 Task: Look for space in Kafir Qala, Afghanistan from 5th July, 2023 to 11th July, 2023 for 2 adults in price range Rs.8000 to Rs.16000. Place can be entire place with 2 bedrooms having 2 beds and 1 bathroom. Property type can be flat. Amenities needed are: air conditioning, kitchen, . Booking option can be shelf check-in. Required host language is English.
Action: Mouse moved to (408, 82)
Screenshot: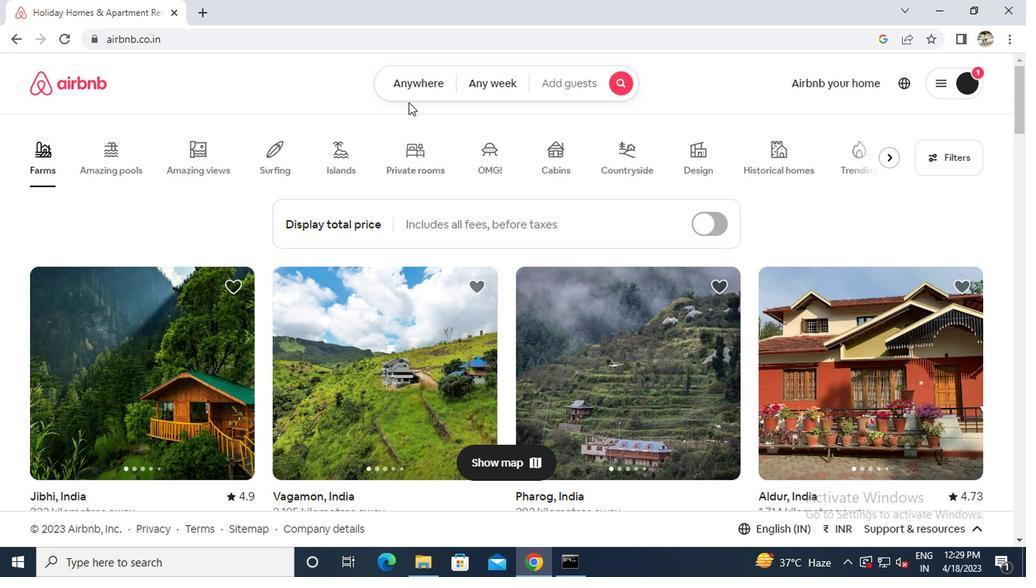 
Action: Mouse pressed left at (408, 82)
Screenshot: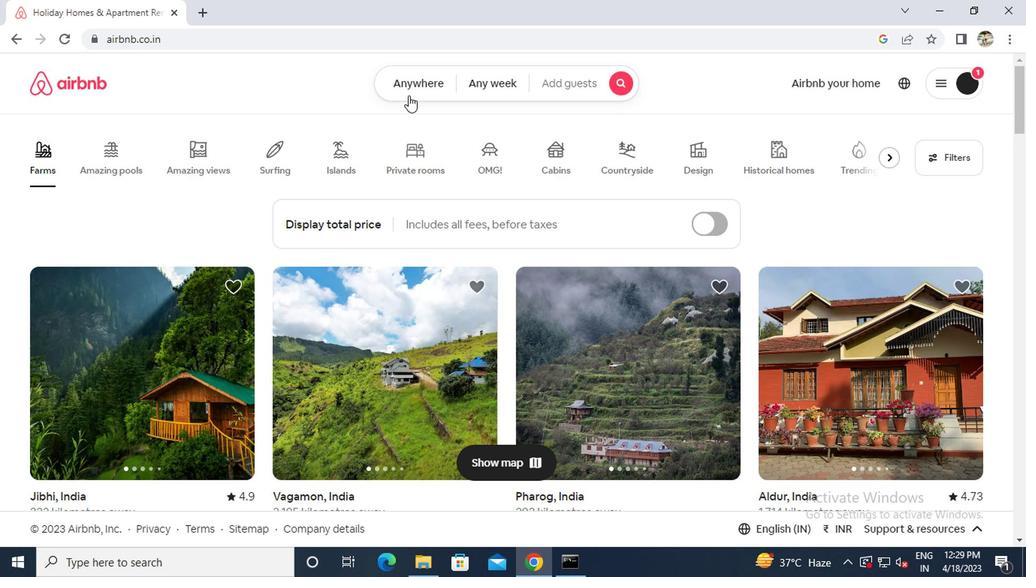 
Action: Mouse moved to (346, 140)
Screenshot: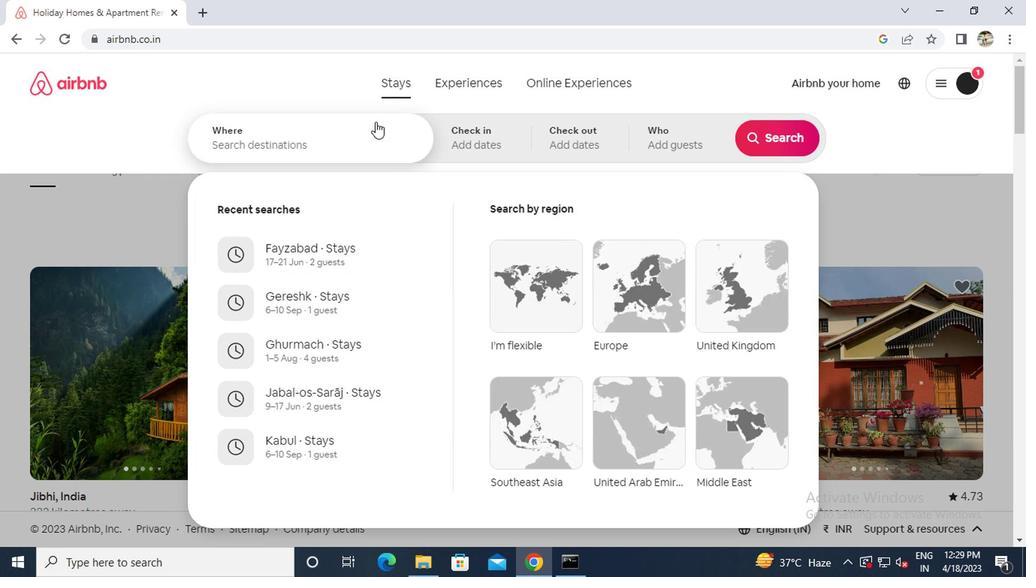 
Action: Mouse pressed left at (346, 140)
Screenshot: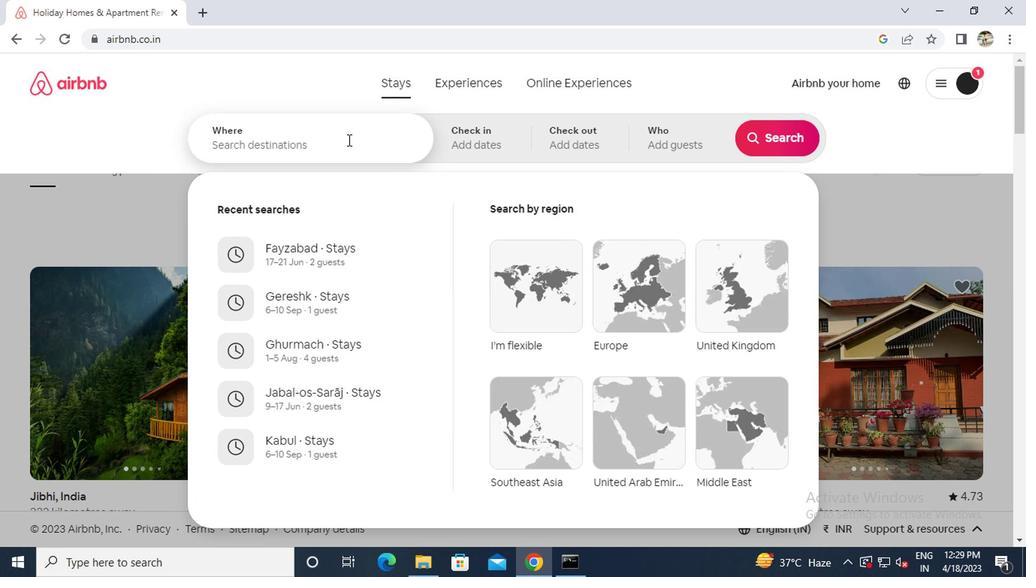 
Action: Key pressed k<Key.caps_lock>afir<Key.space><Key.caps_lock>q<Key.caps_lock>ala
Screenshot: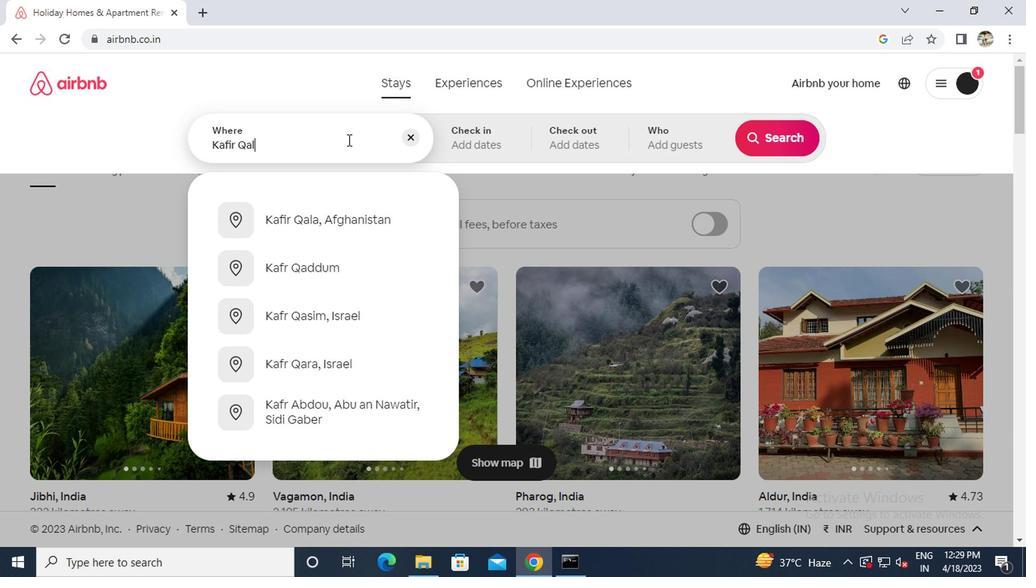 
Action: Mouse moved to (354, 233)
Screenshot: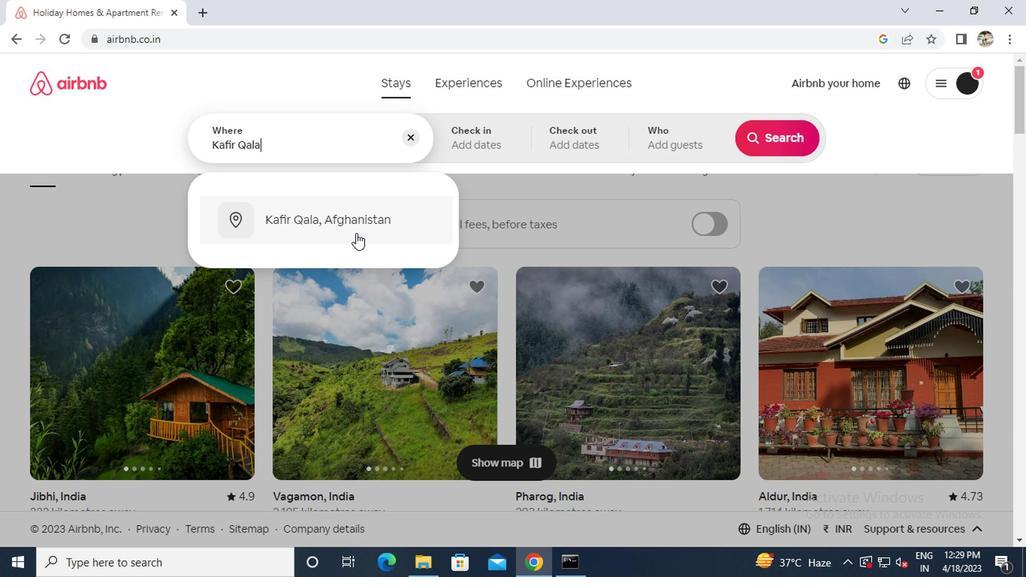 
Action: Mouse pressed left at (354, 233)
Screenshot: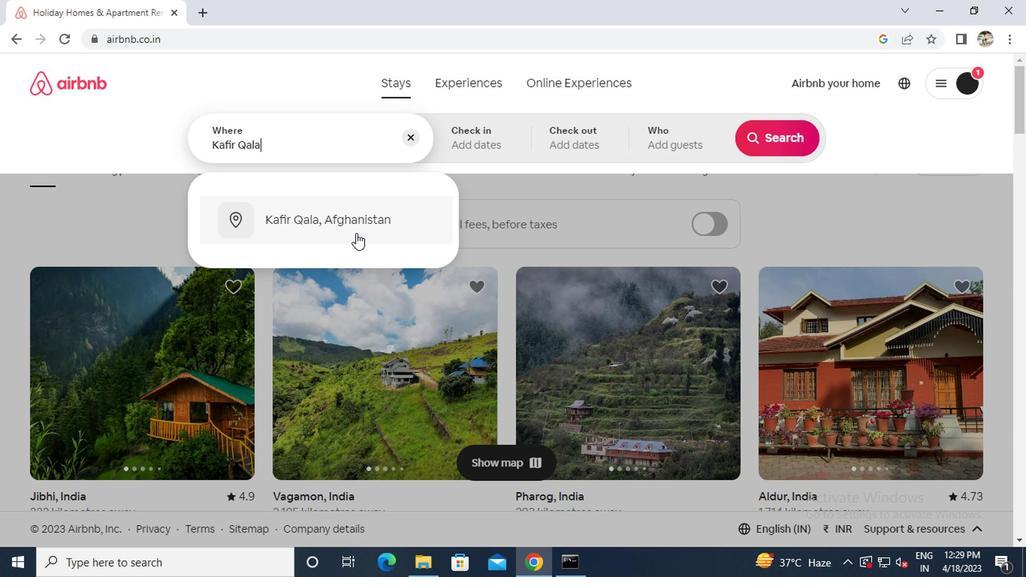 
Action: Mouse moved to (764, 264)
Screenshot: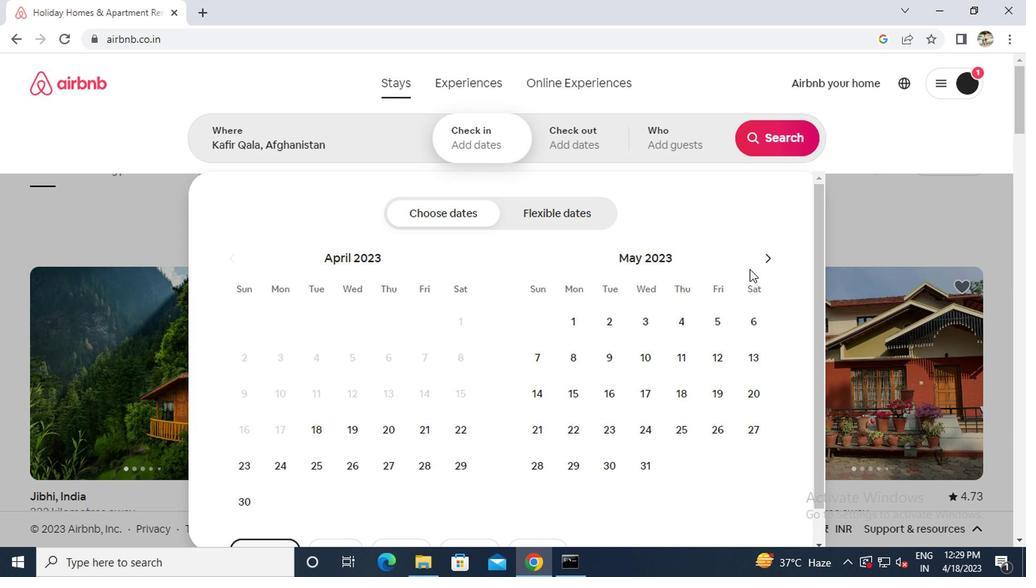 
Action: Mouse pressed left at (764, 264)
Screenshot: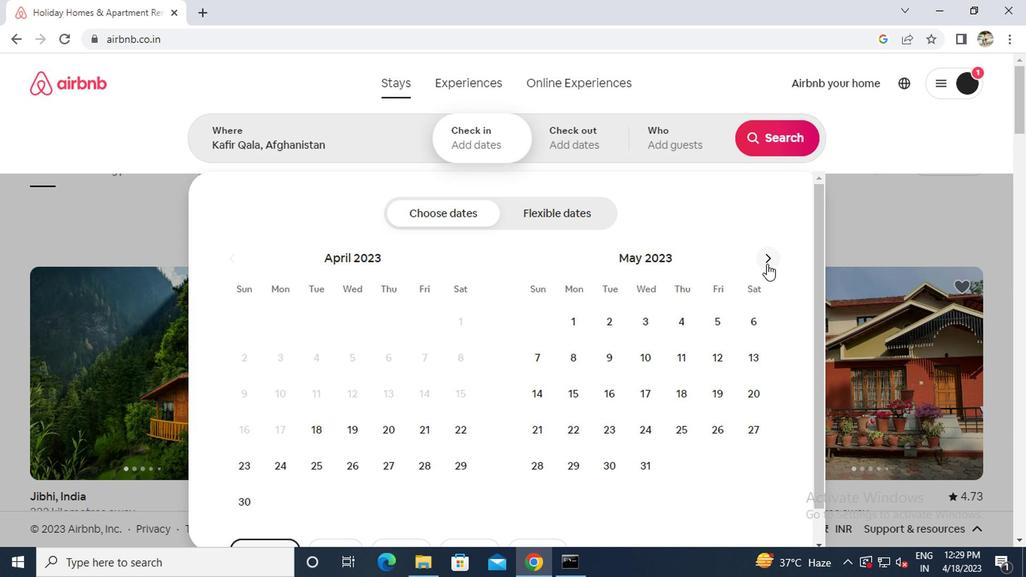 
Action: Mouse moved to (764, 264)
Screenshot: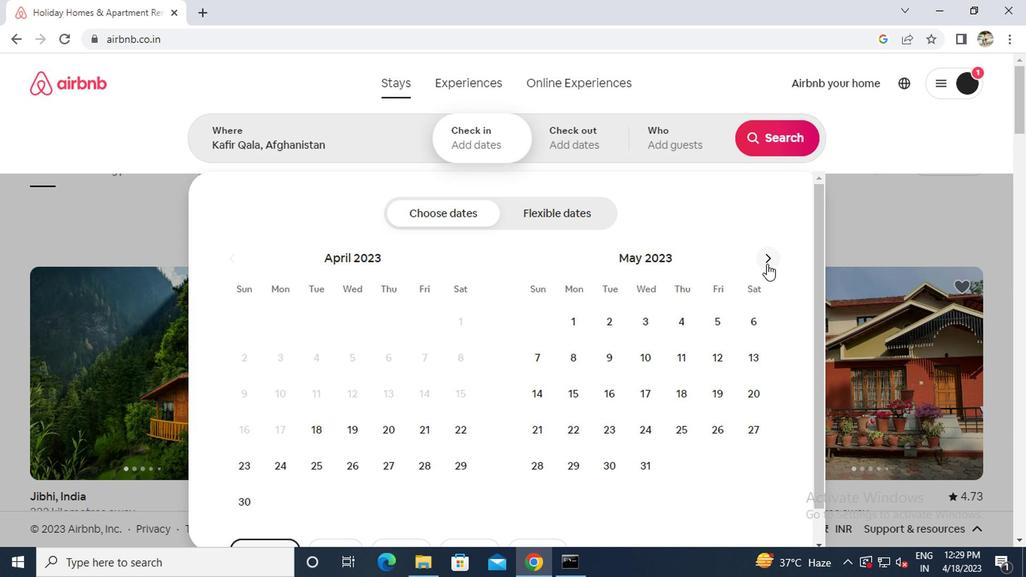 
Action: Mouse pressed left at (764, 264)
Screenshot: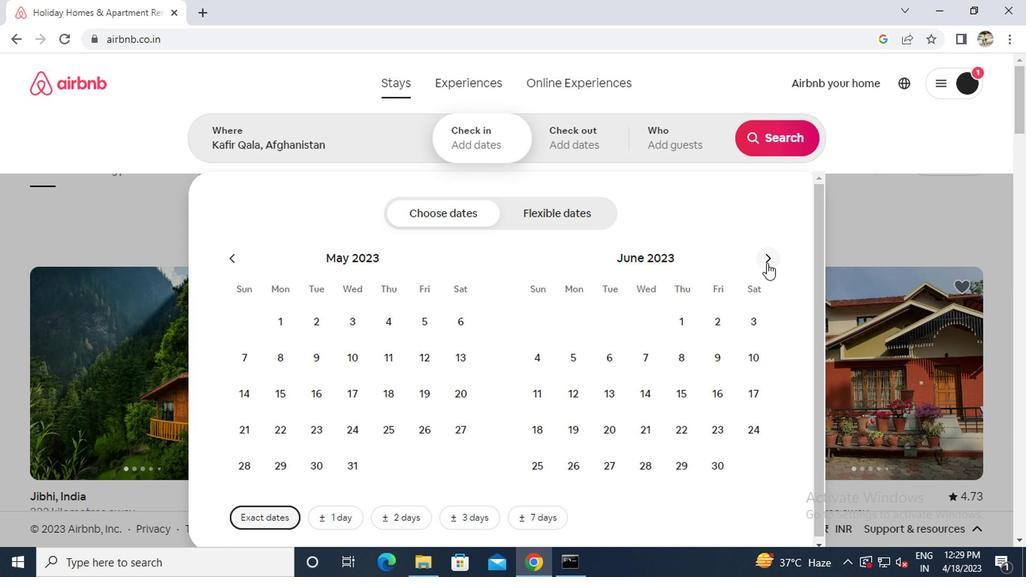 
Action: Mouse moved to (643, 356)
Screenshot: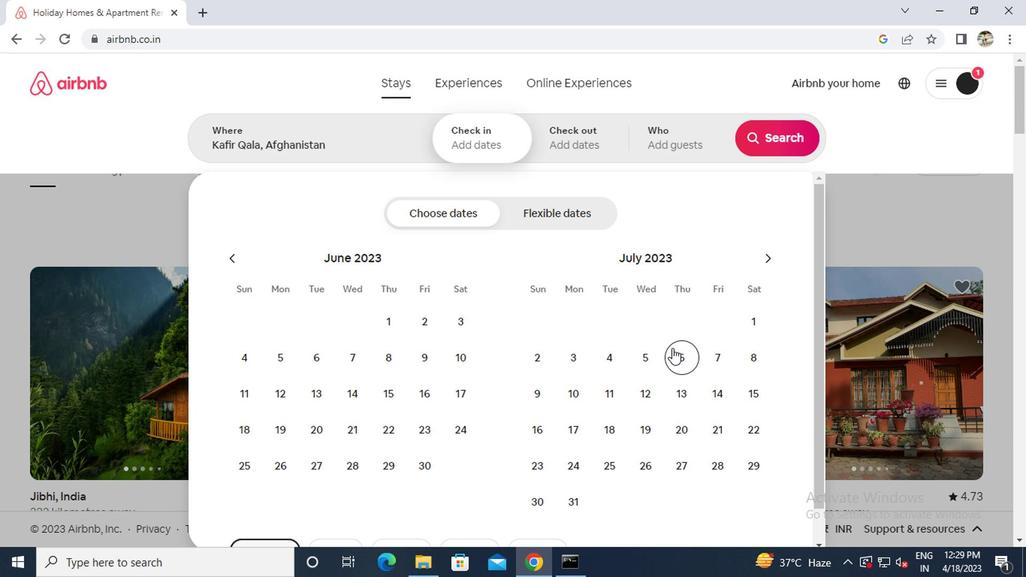 
Action: Mouse pressed left at (643, 356)
Screenshot: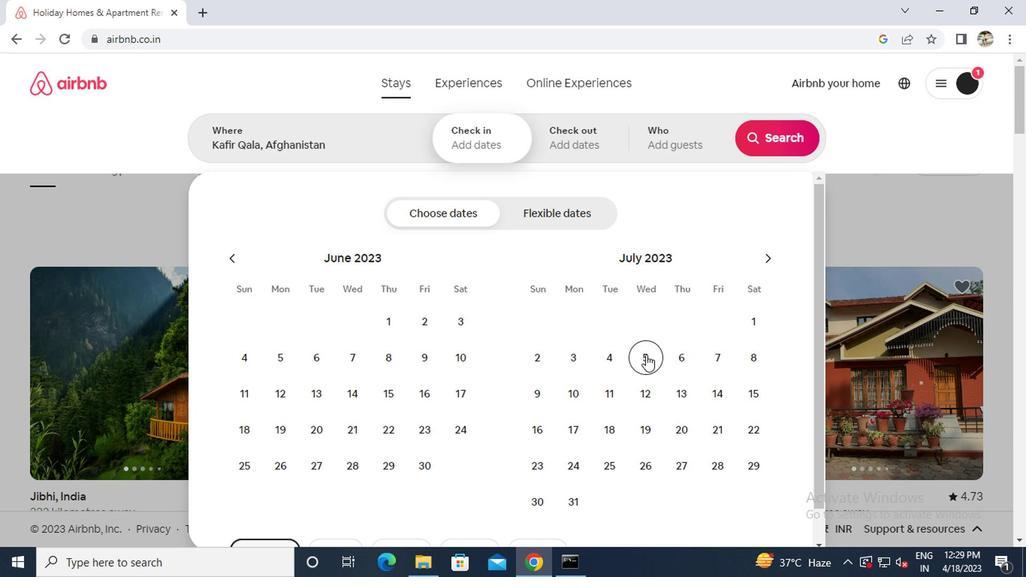 
Action: Mouse moved to (619, 390)
Screenshot: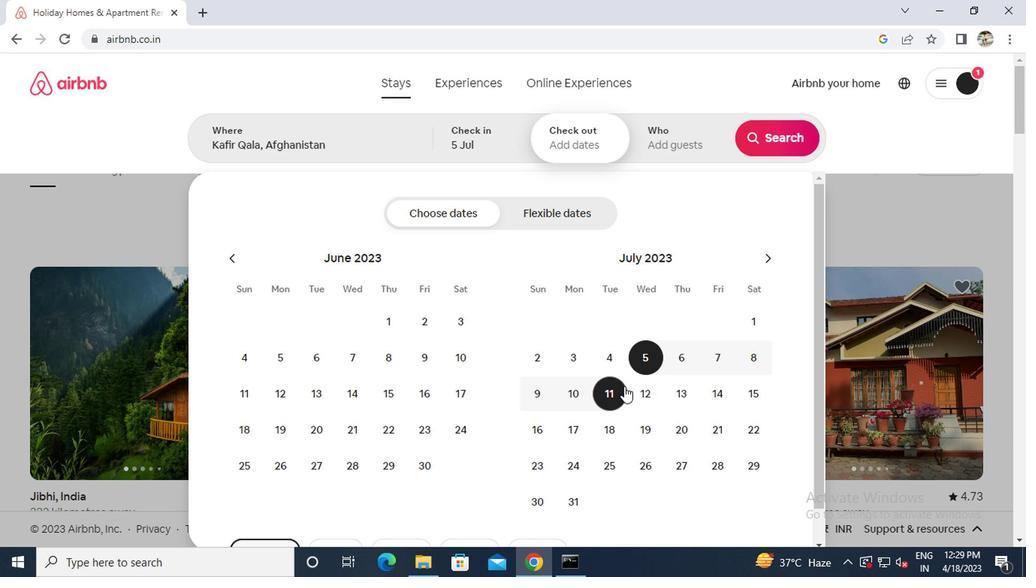 
Action: Mouse pressed left at (619, 390)
Screenshot: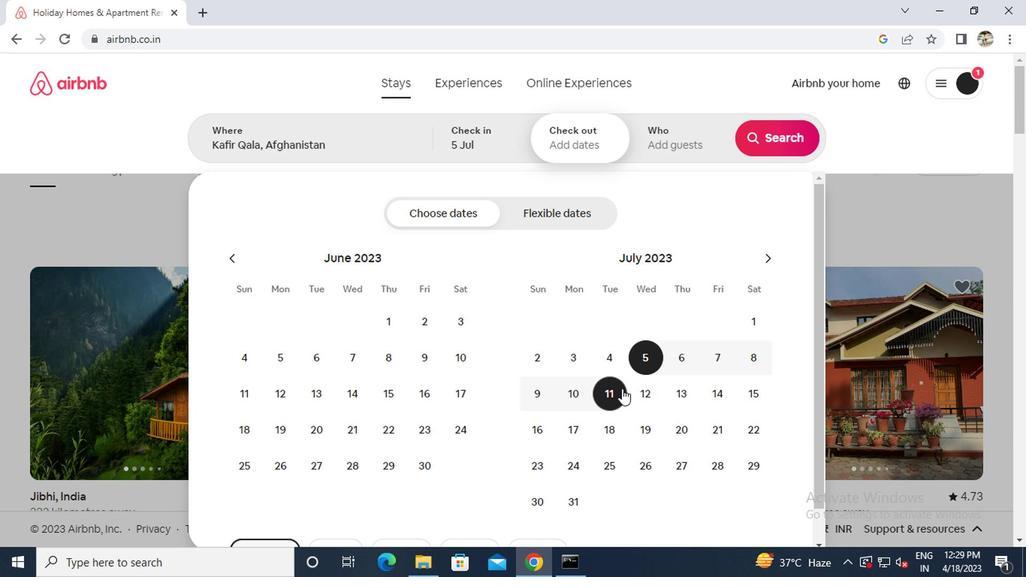 
Action: Mouse moved to (679, 140)
Screenshot: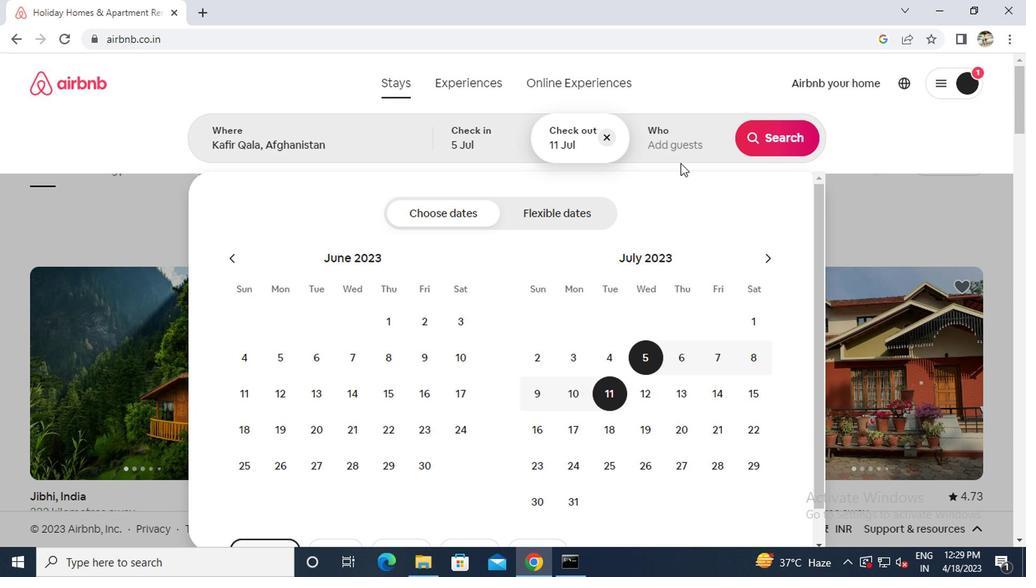 
Action: Mouse pressed left at (679, 140)
Screenshot: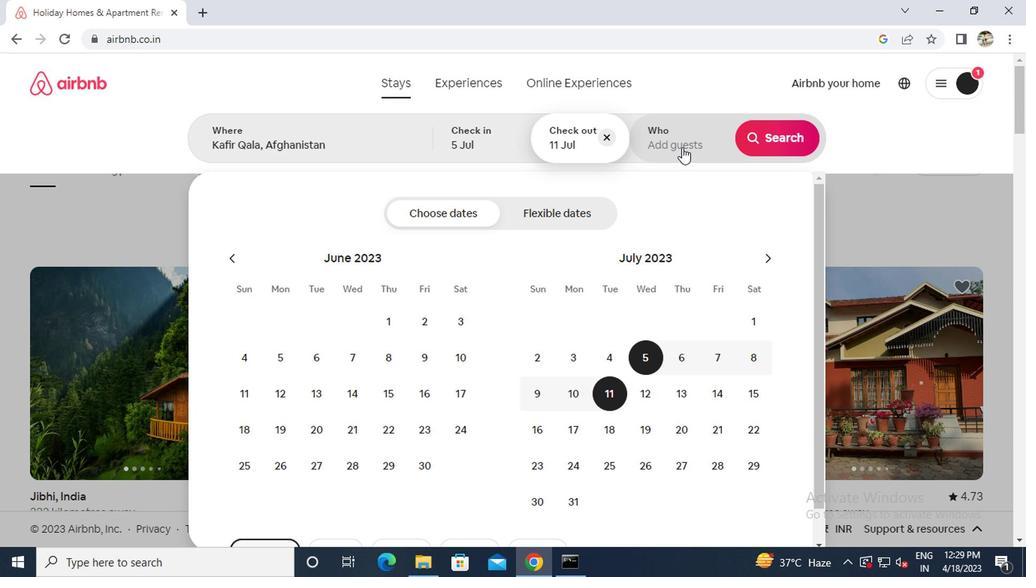 
Action: Mouse moved to (775, 216)
Screenshot: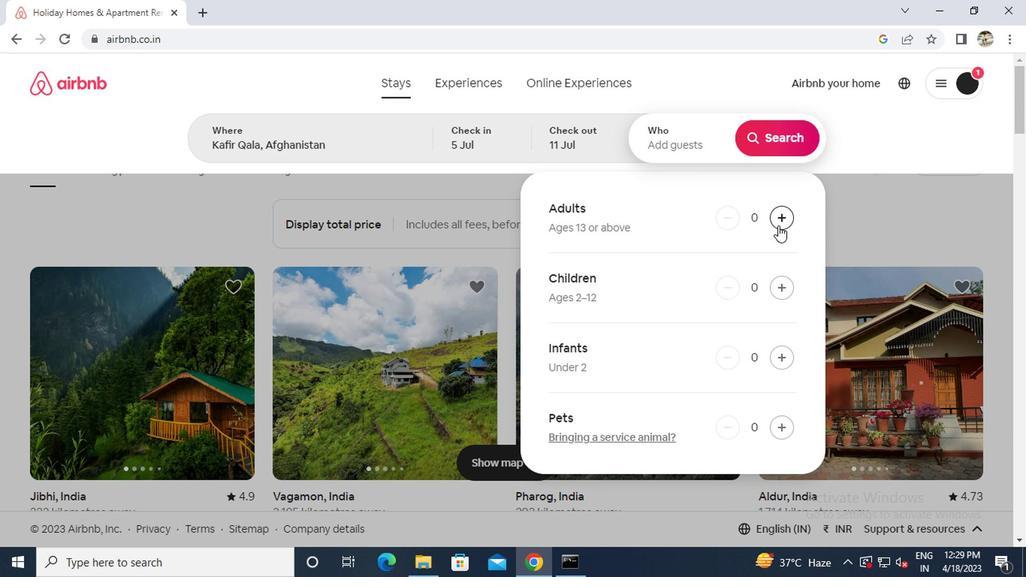 
Action: Mouse pressed left at (775, 216)
Screenshot: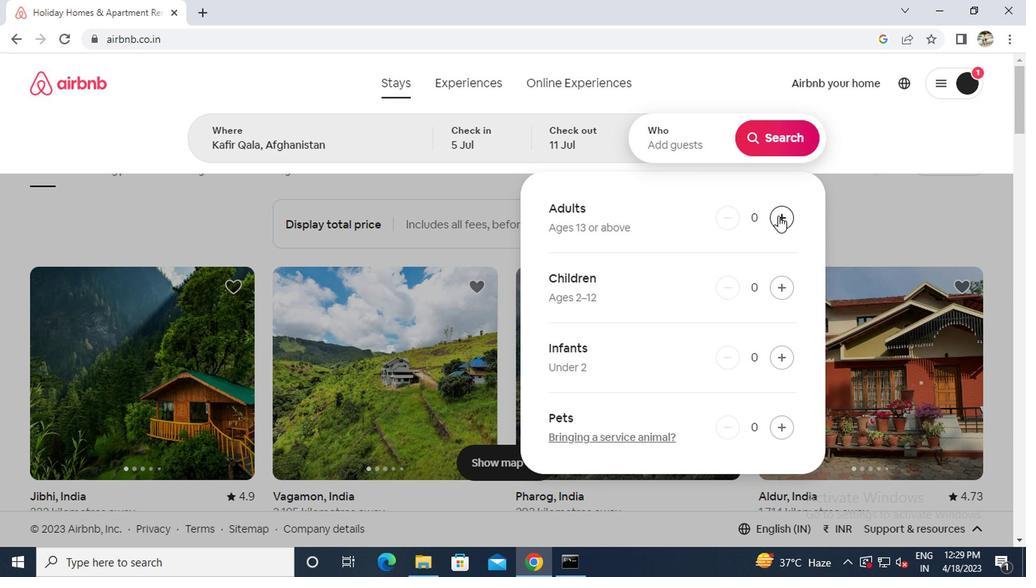 
Action: Mouse pressed left at (775, 216)
Screenshot: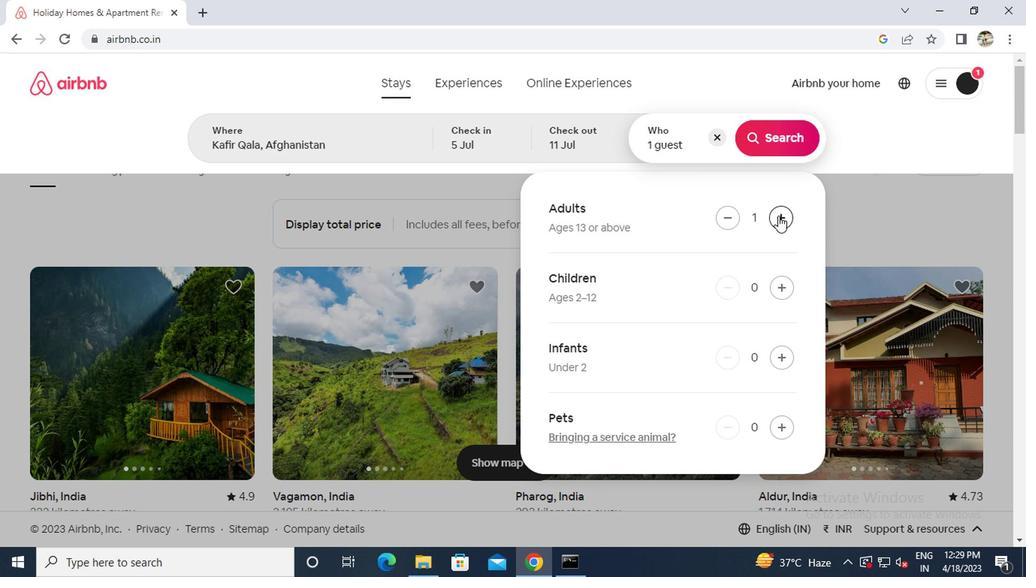 
Action: Mouse moved to (755, 129)
Screenshot: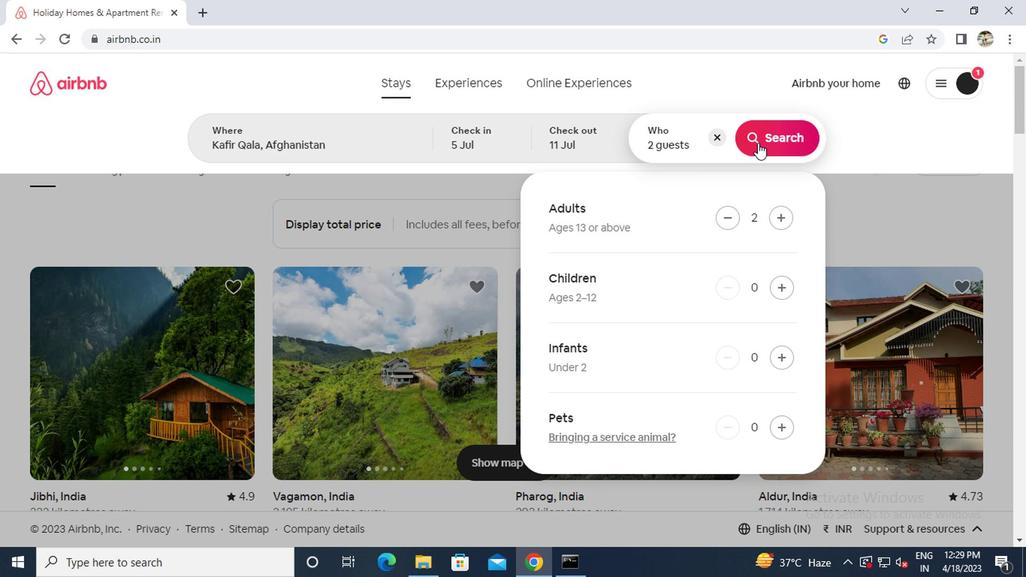 
Action: Mouse pressed left at (755, 129)
Screenshot: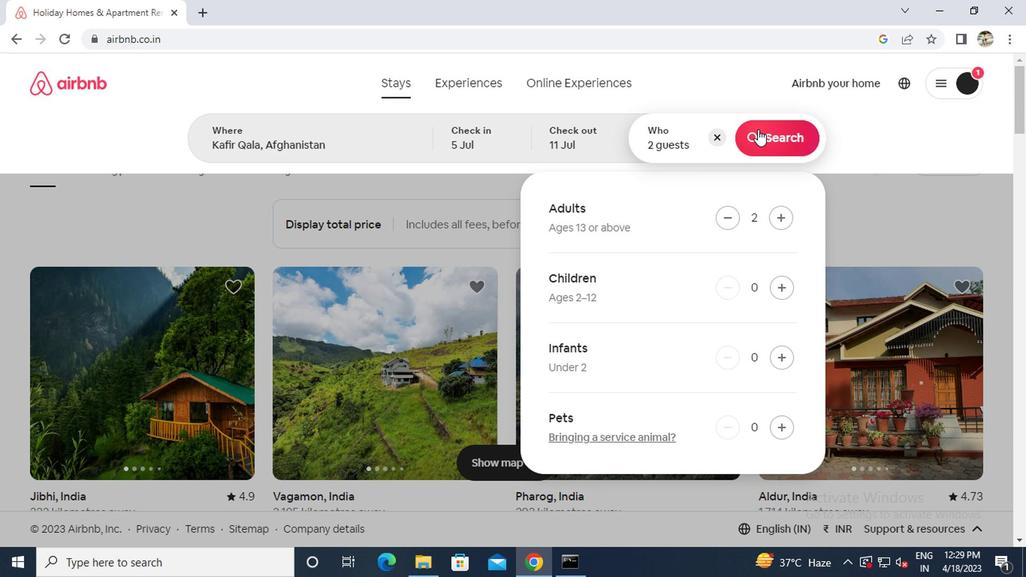 
Action: Mouse moved to (960, 148)
Screenshot: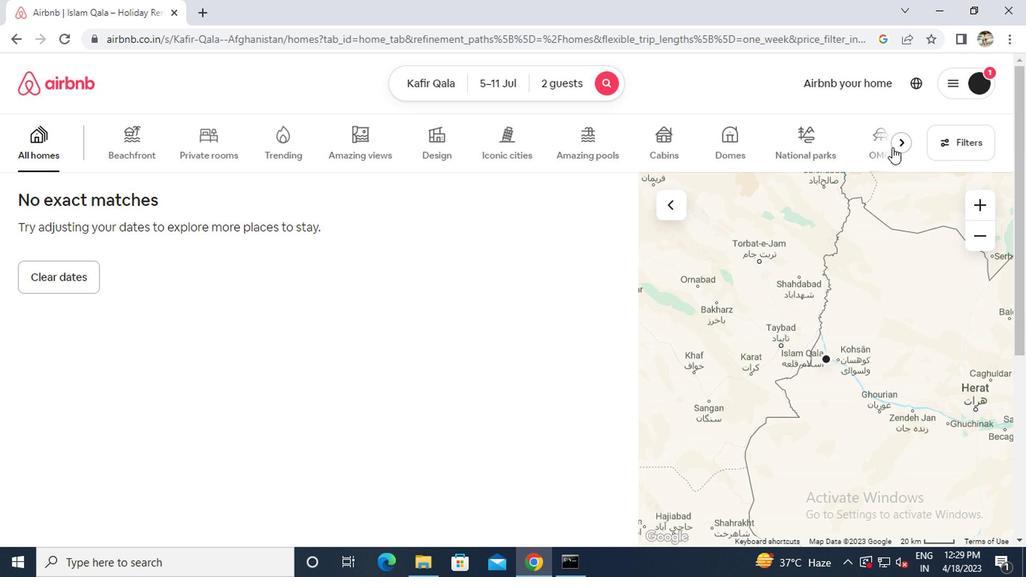 
Action: Mouse pressed left at (960, 148)
Screenshot: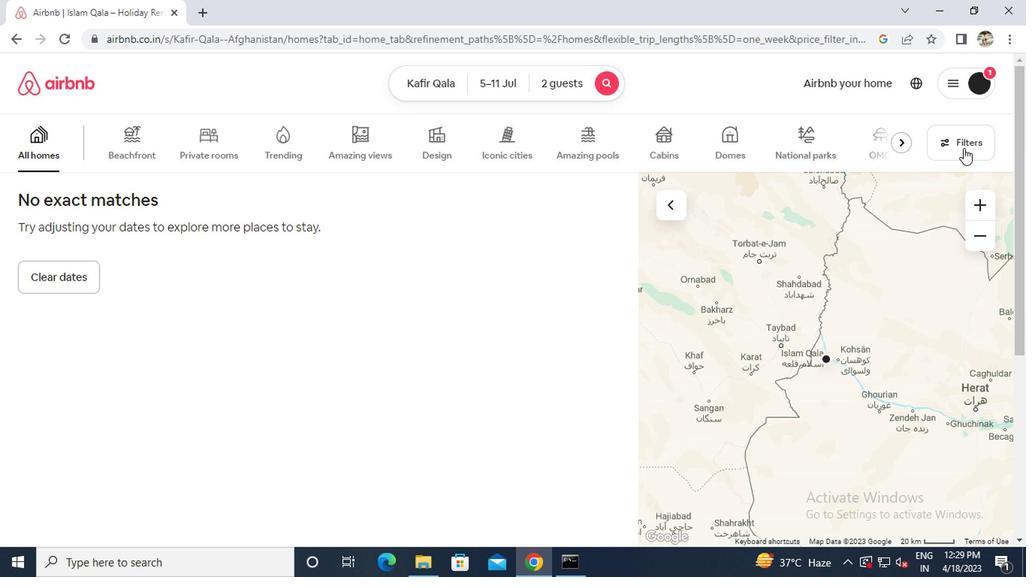 
Action: Mouse moved to (452, 218)
Screenshot: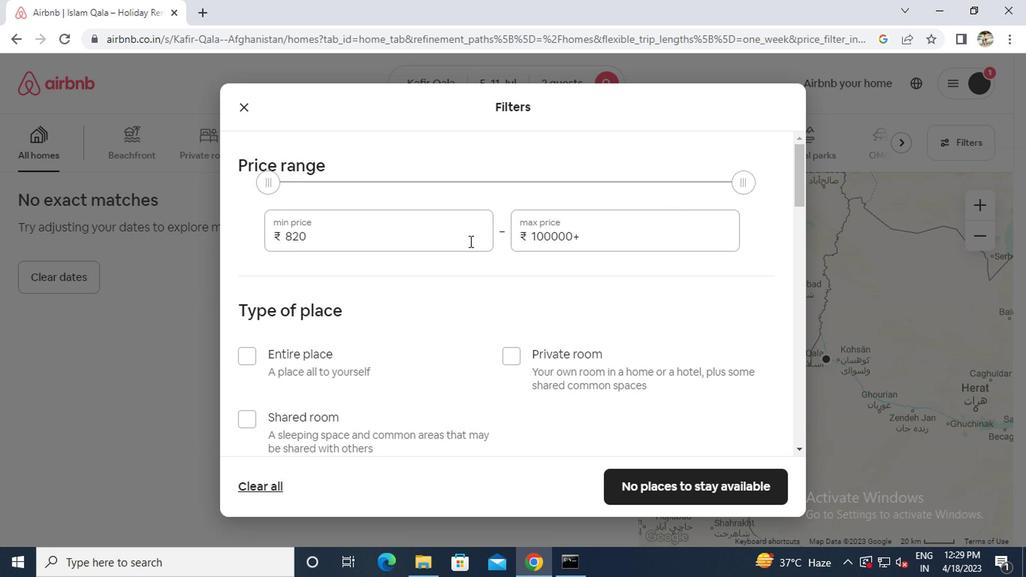 
Action: Mouse pressed left at (452, 218)
Screenshot: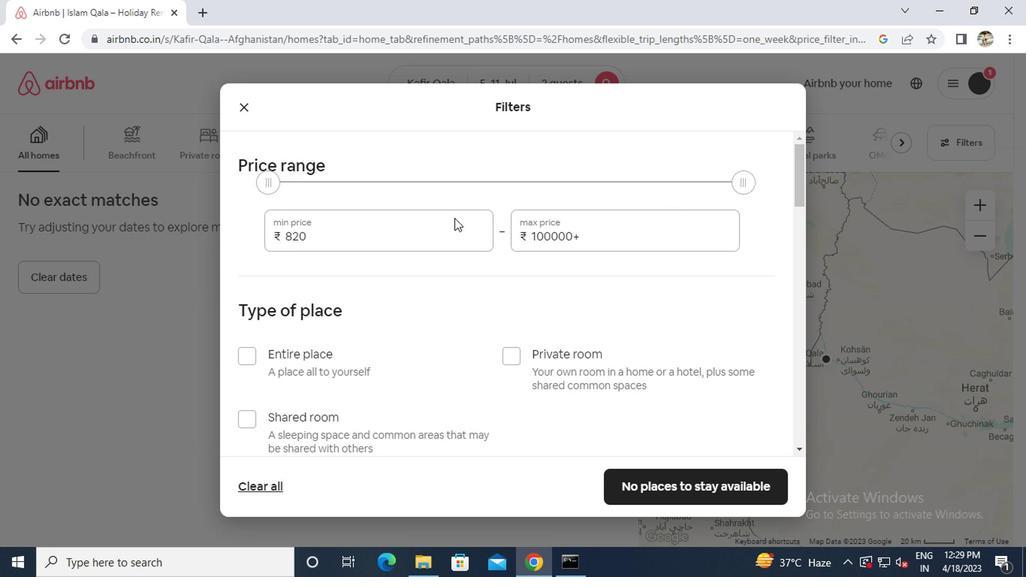 
Action: Mouse moved to (449, 220)
Screenshot: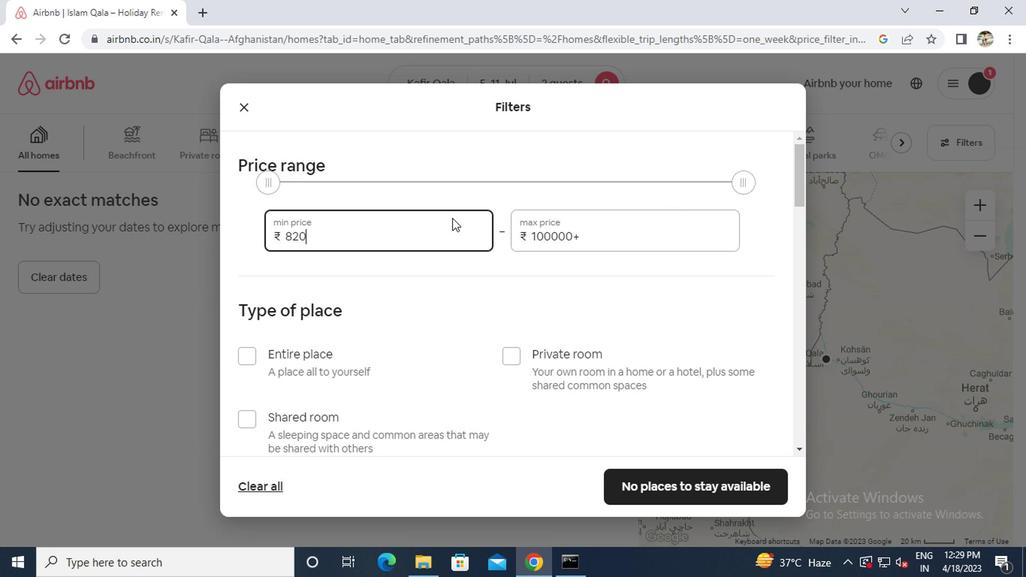 
Action: Key pressed ctrl+A8000
Screenshot: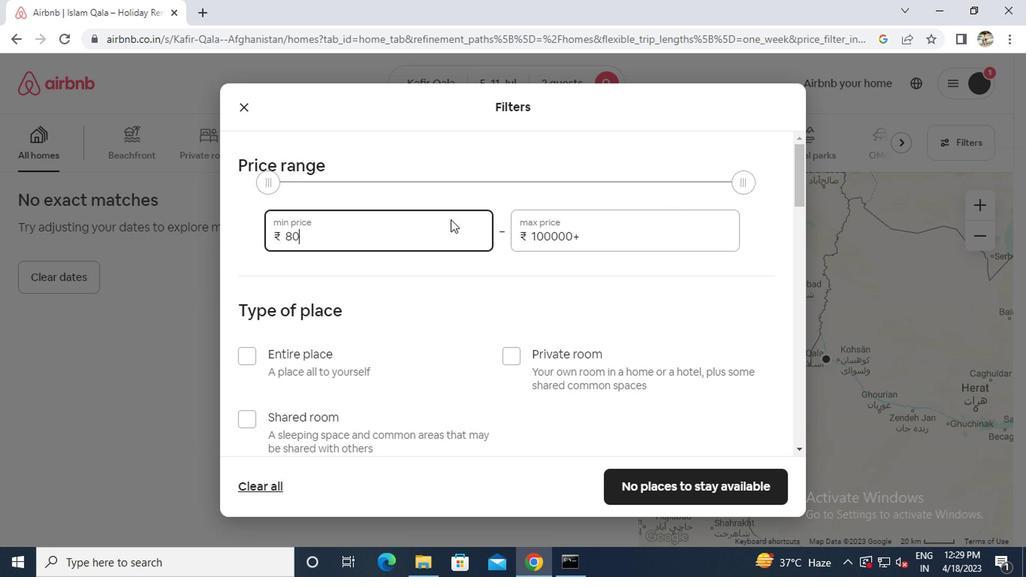 
Action: Mouse moved to (591, 233)
Screenshot: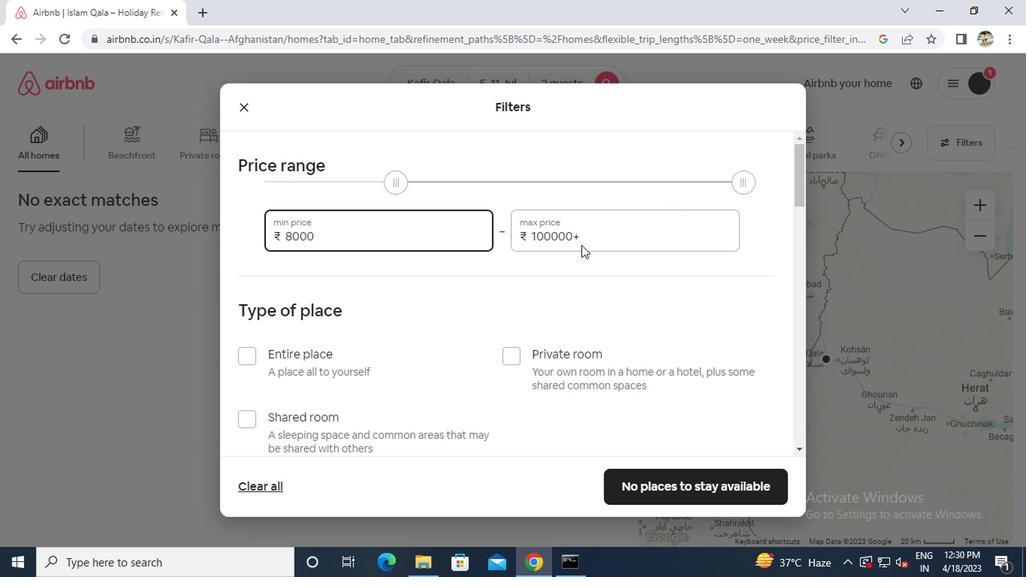 
Action: Mouse pressed left at (591, 233)
Screenshot: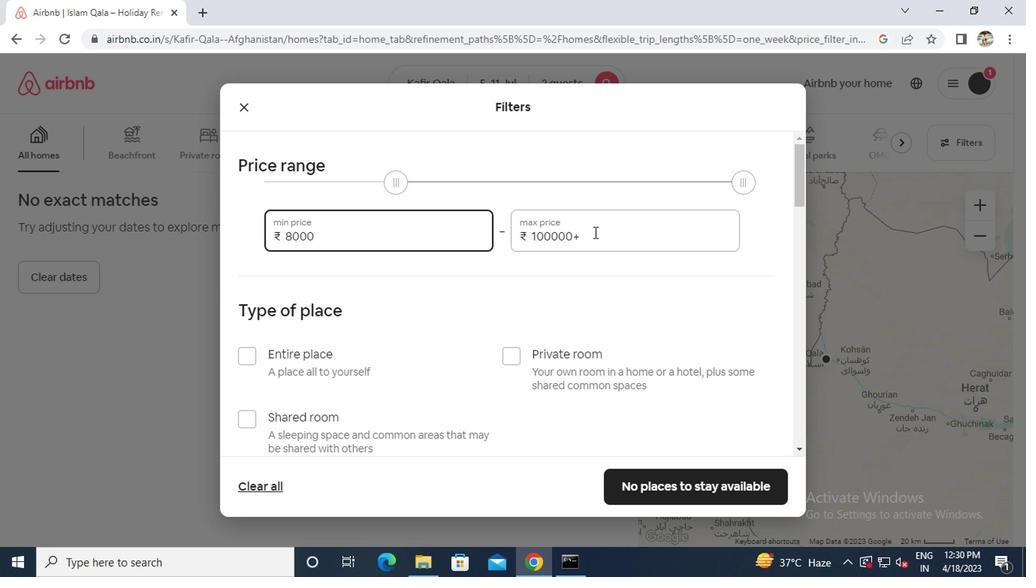 
Action: Key pressed ctrl+Actrl+16000
Screenshot: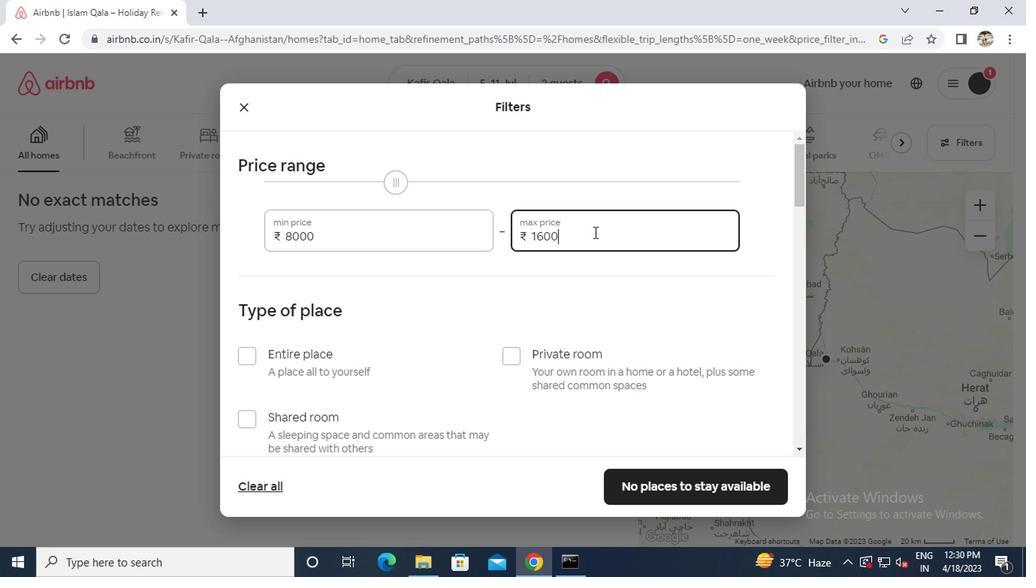 
Action: Mouse moved to (401, 364)
Screenshot: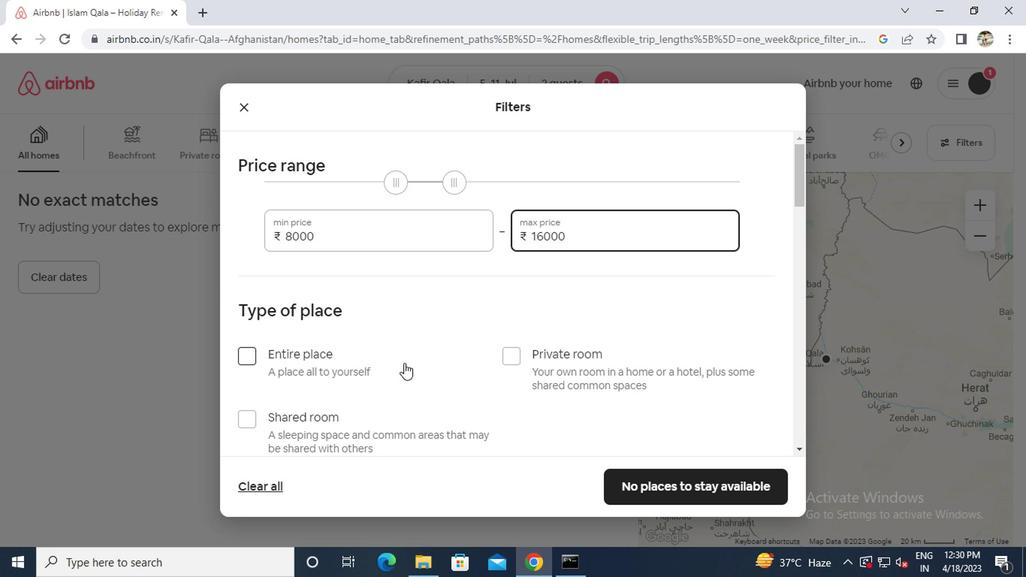 
Action: Mouse pressed left at (401, 364)
Screenshot: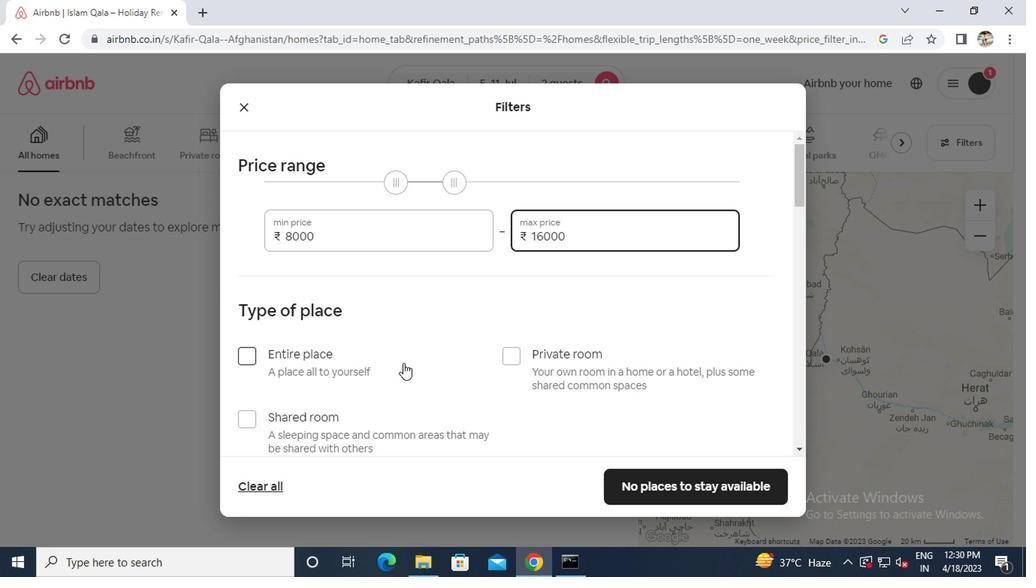 
Action: Mouse scrolled (401, 364) with delta (0, 0)
Screenshot: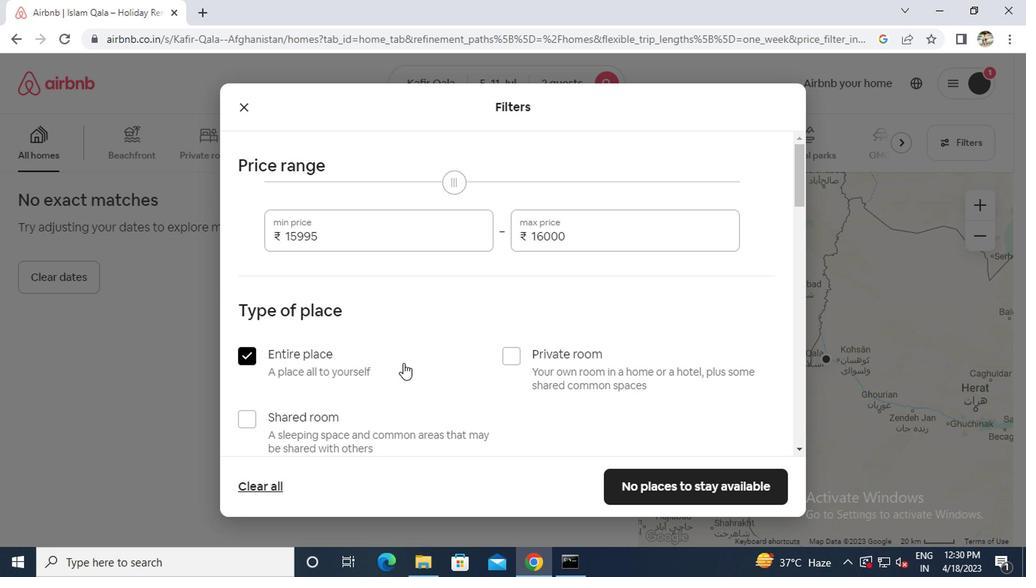 
Action: Mouse scrolled (401, 364) with delta (0, 0)
Screenshot: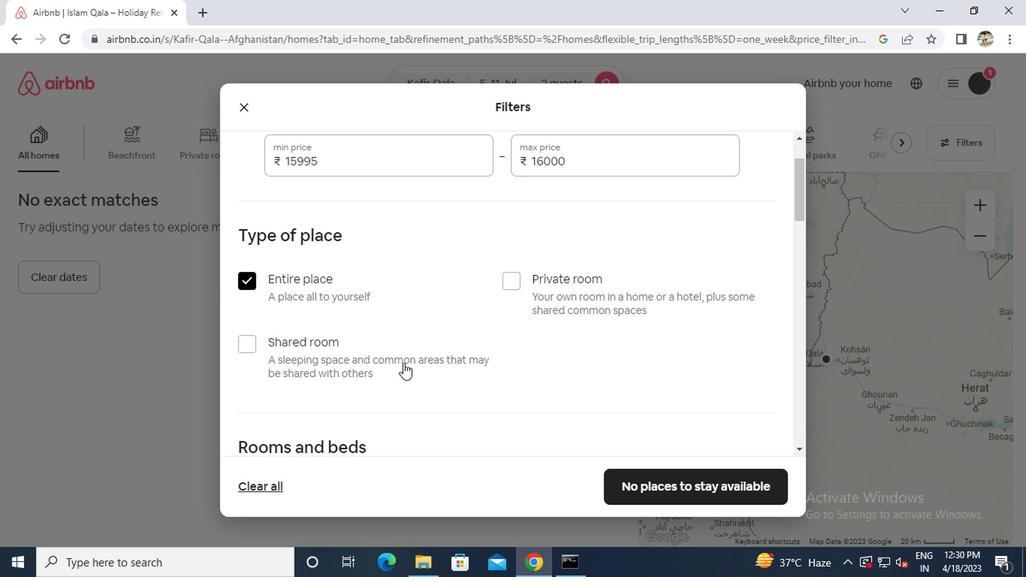 
Action: Mouse scrolled (401, 364) with delta (0, 0)
Screenshot: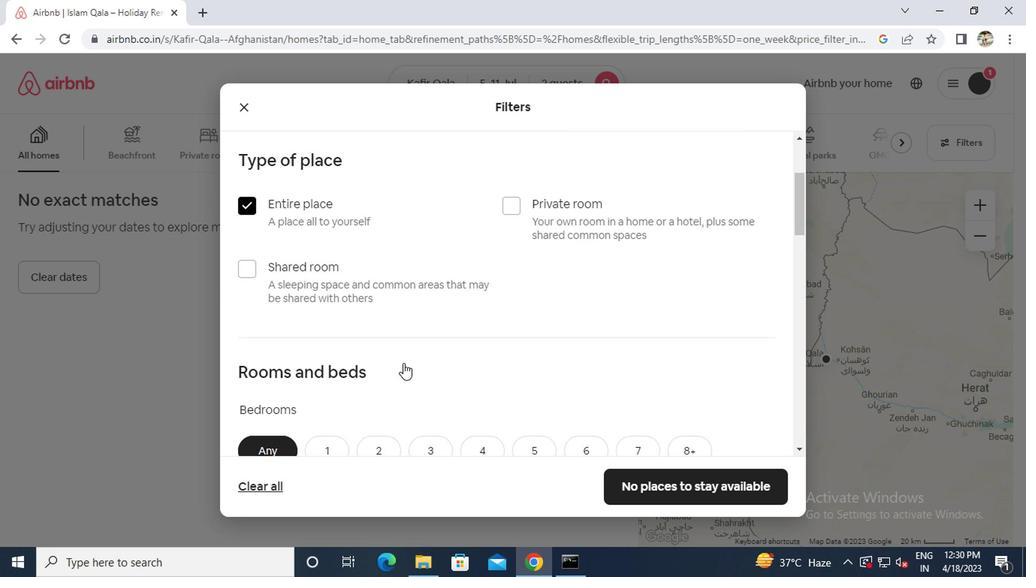
Action: Mouse moved to (386, 373)
Screenshot: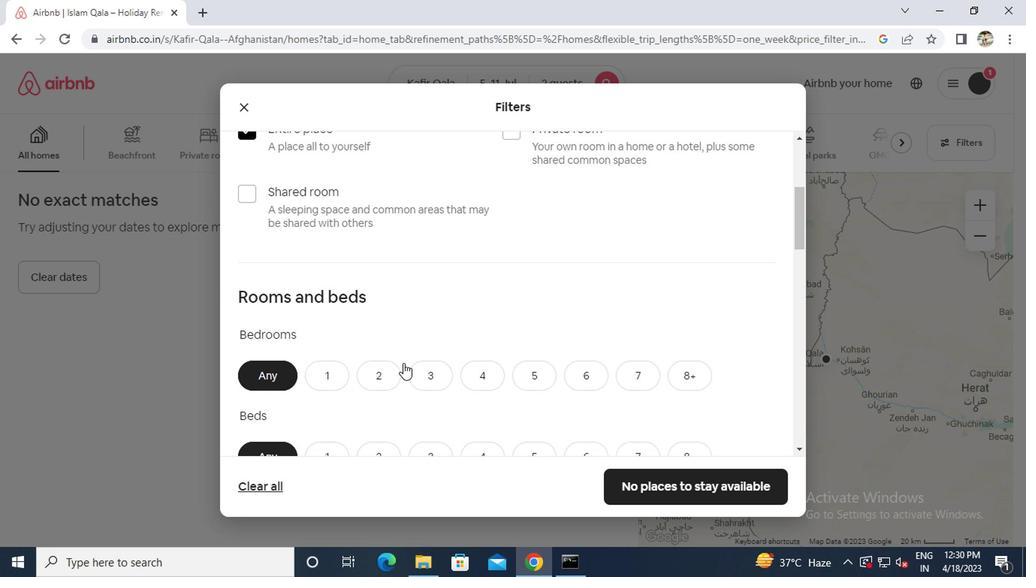 
Action: Mouse pressed left at (386, 373)
Screenshot: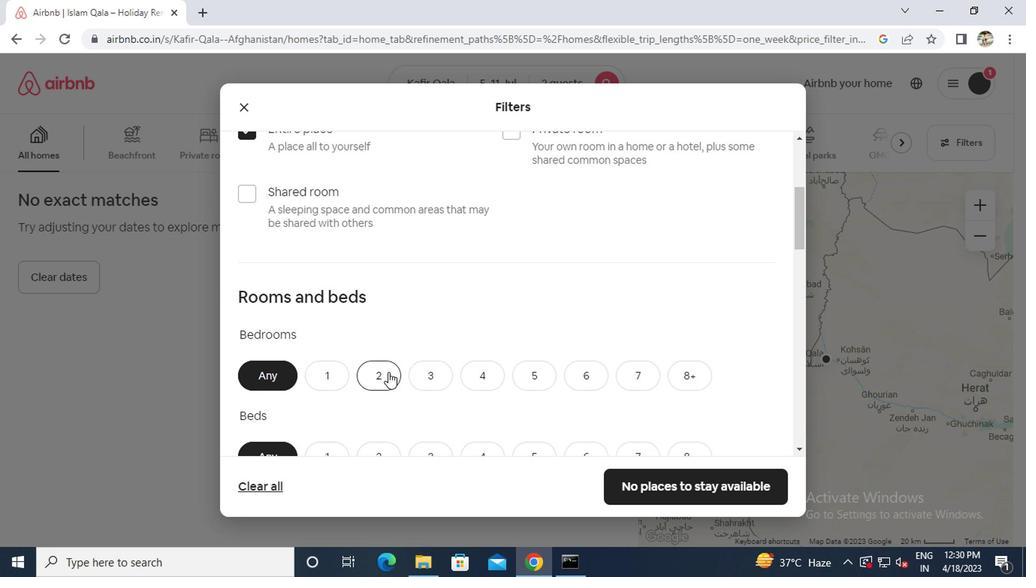 
Action: Mouse moved to (389, 371)
Screenshot: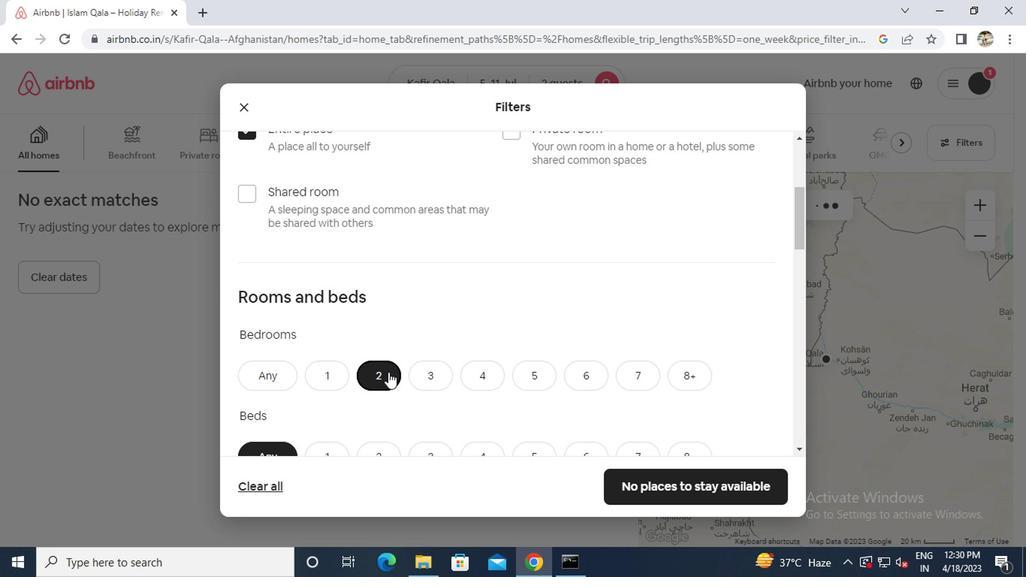 
Action: Mouse scrolled (389, 370) with delta (0, 0)
Screenshot: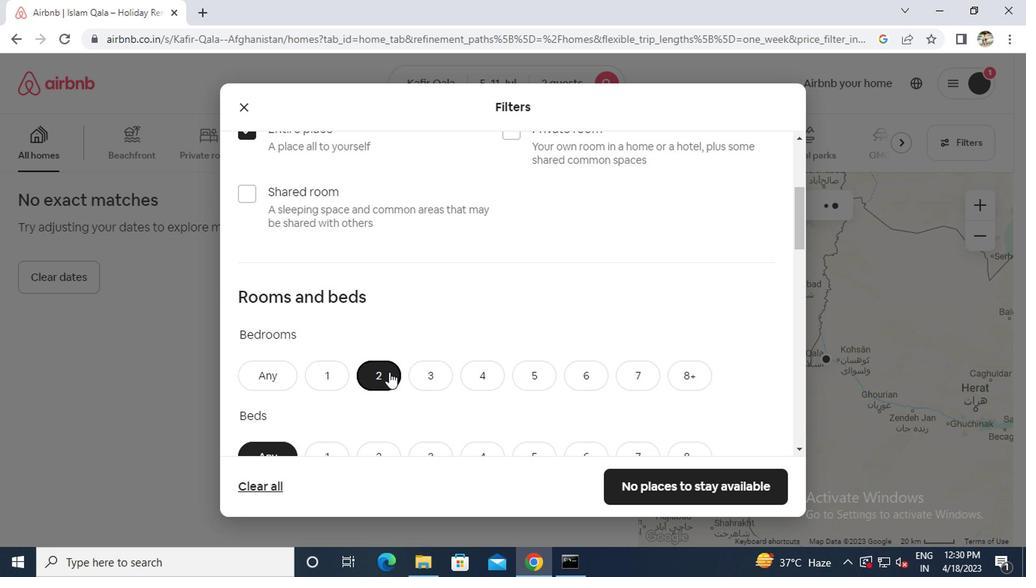 
Action: Mouse scrolled (389, 370) with delta (0, 0)
Screenshot: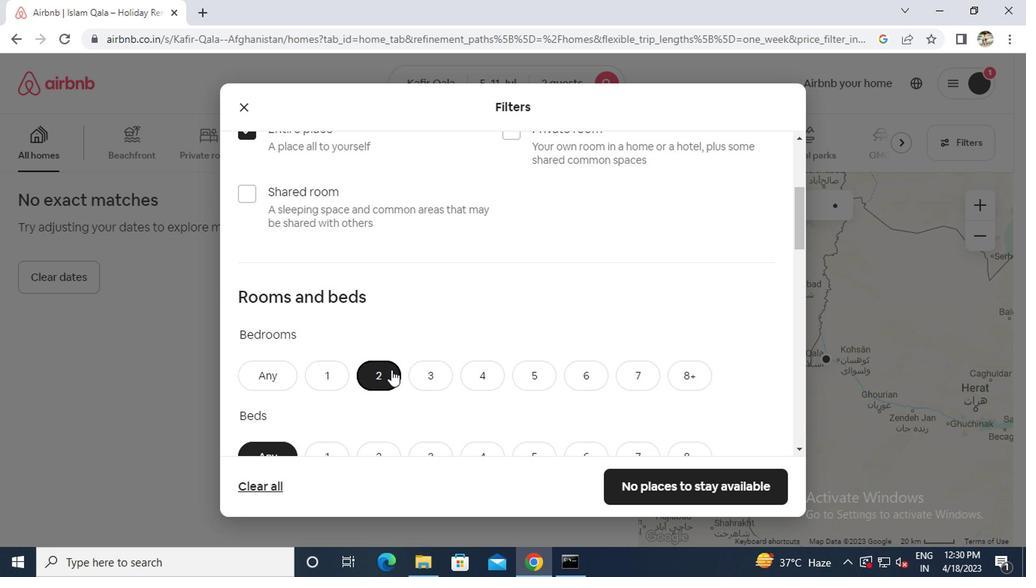 
Action: Mouse moved to (373, 309)
Screenshot: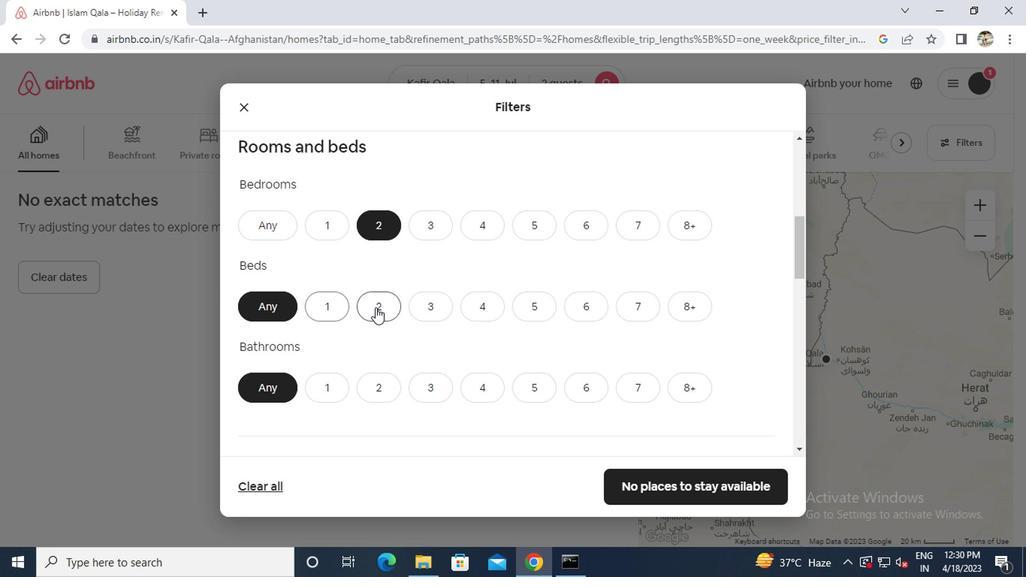 
Action: Mouse pressed left at (373, 309)
Screenshot: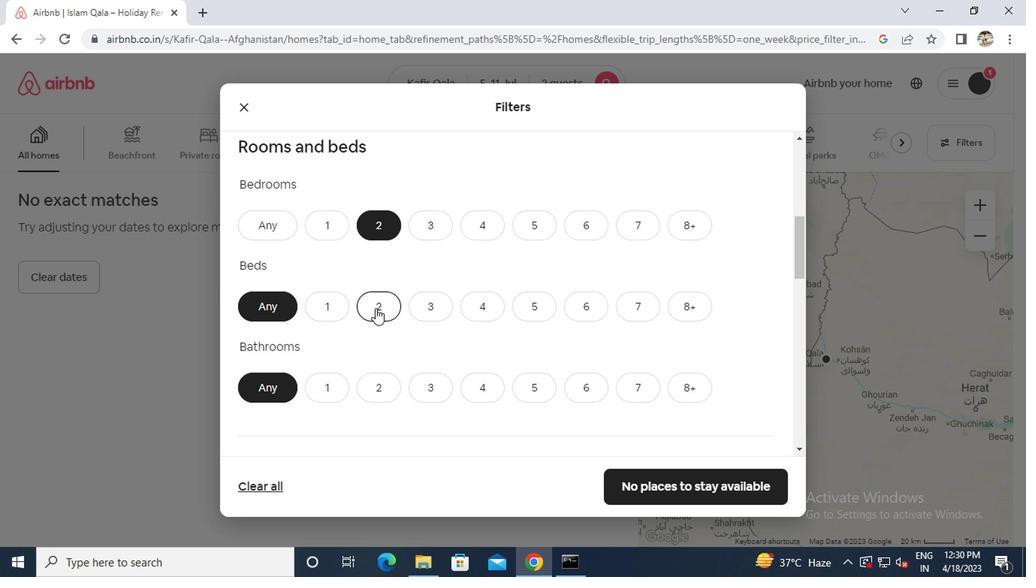 
Action: Mouse moved to (372, 311)
Screenshot: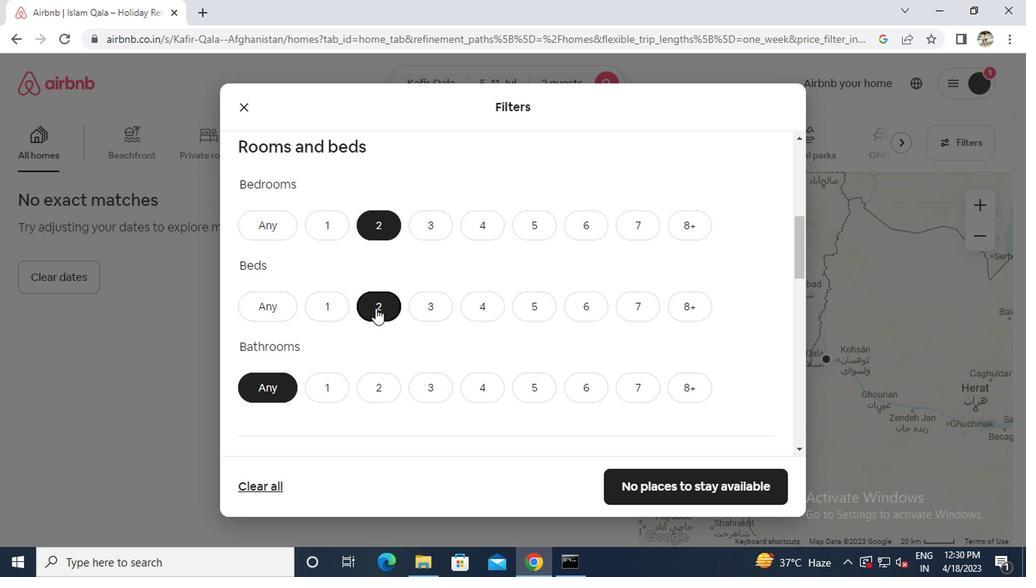 
Action: Mouse scrolled (372, 310) with delta (0, -1)
Screenshot: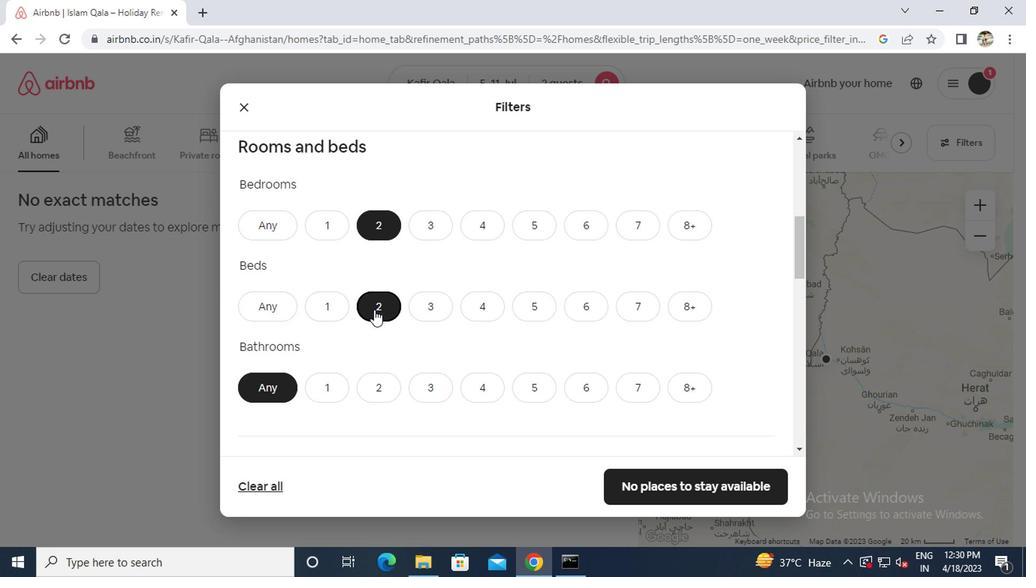
Action: Mouse moved to (312, 319)
Screenshot: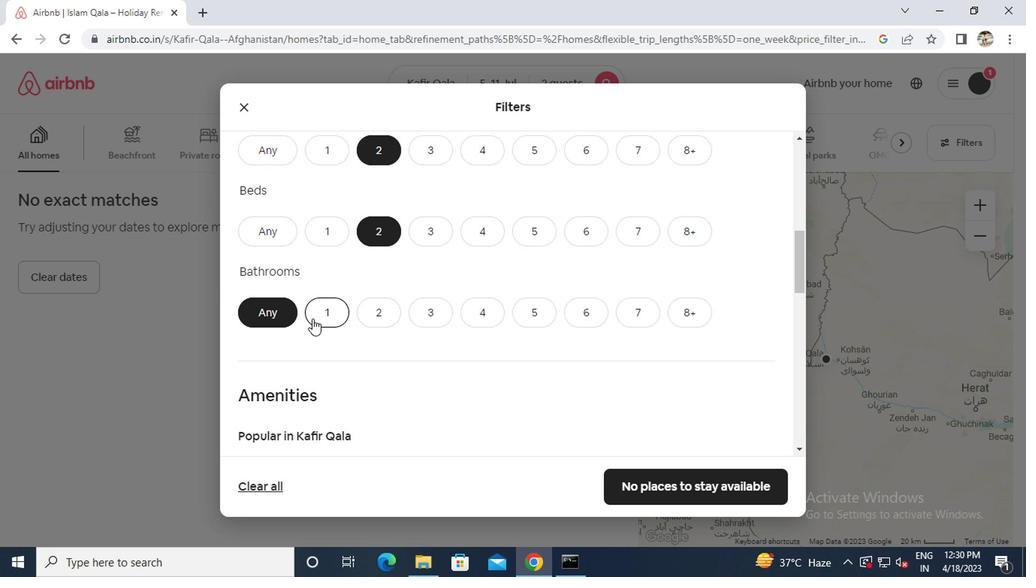 
Action: Mouse pressed left at (312, 319)
Screenshot: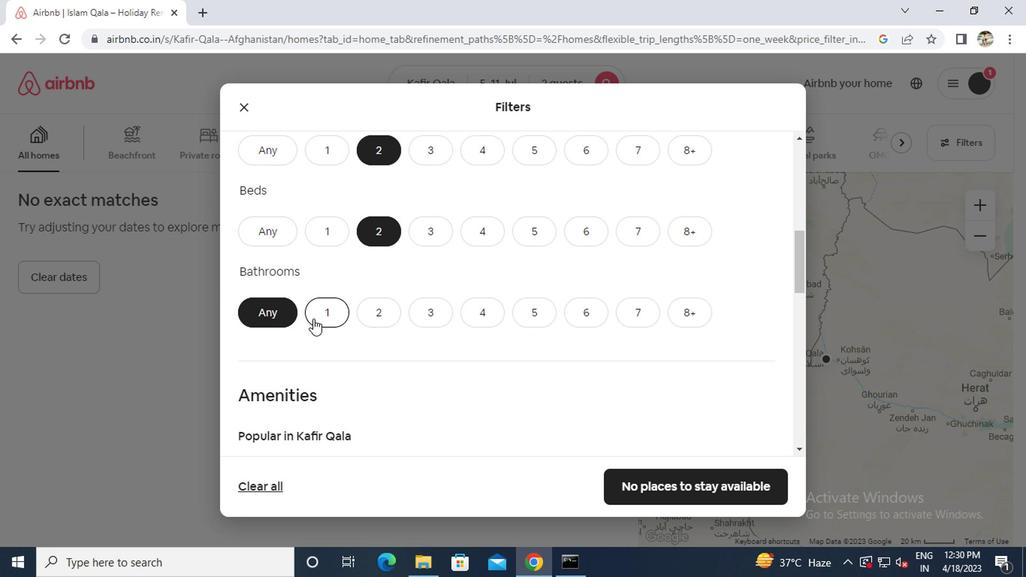 
Action: Mouse moved to (313, 319)
Screenshot: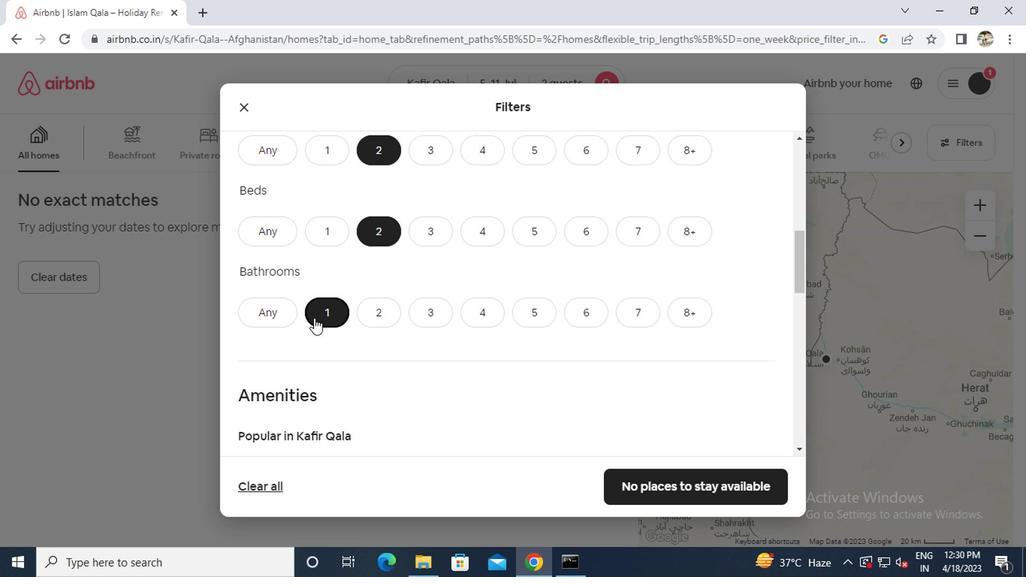
Action: Mouse scrolled (313, 318) with delta (0, 0)
Screenshot: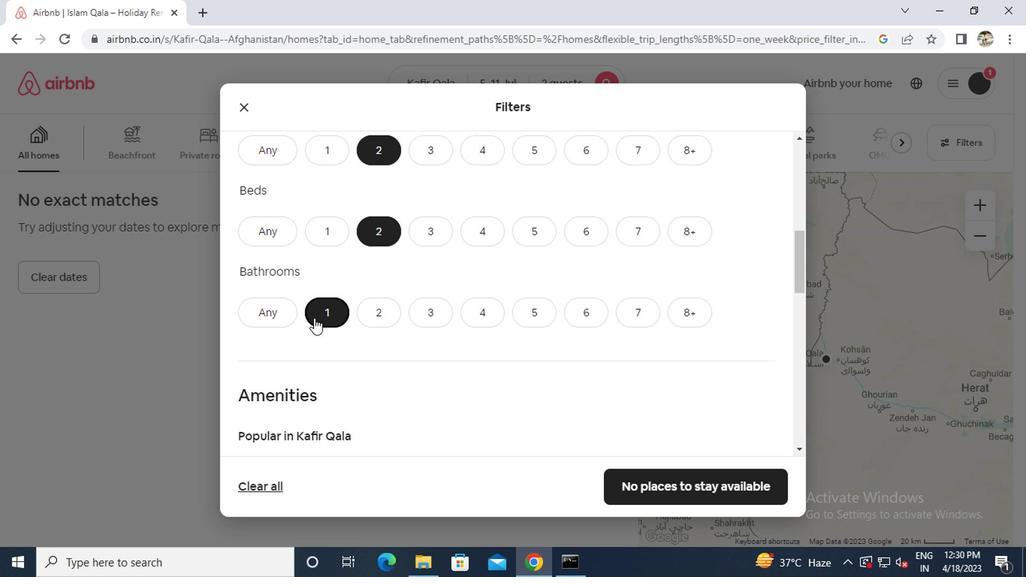 
Action: Mouse scrolled (313, 318) with delta (0, 0)
Screenshot: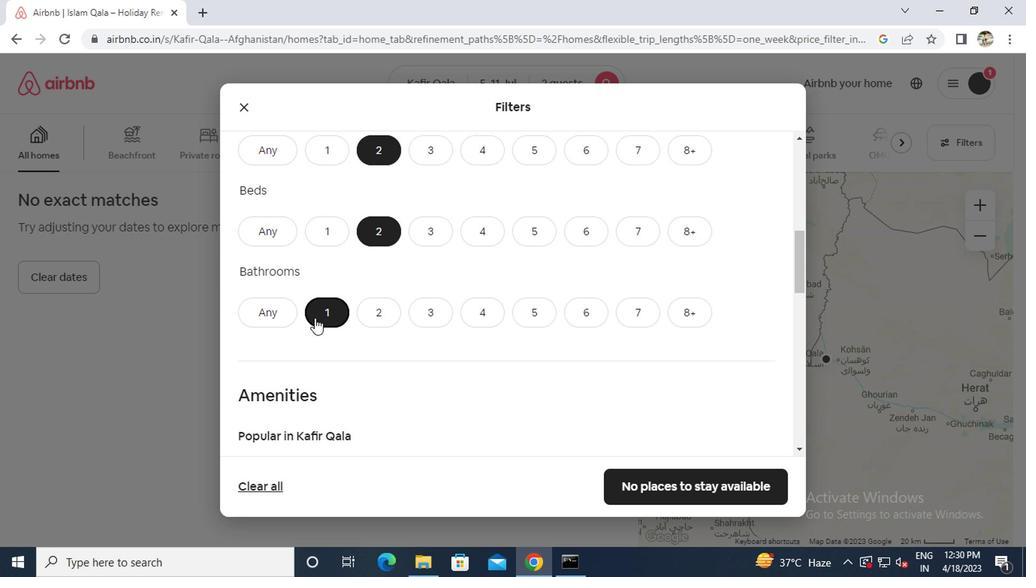 
Action: Mouse moved to (347, 306)
Screenshot: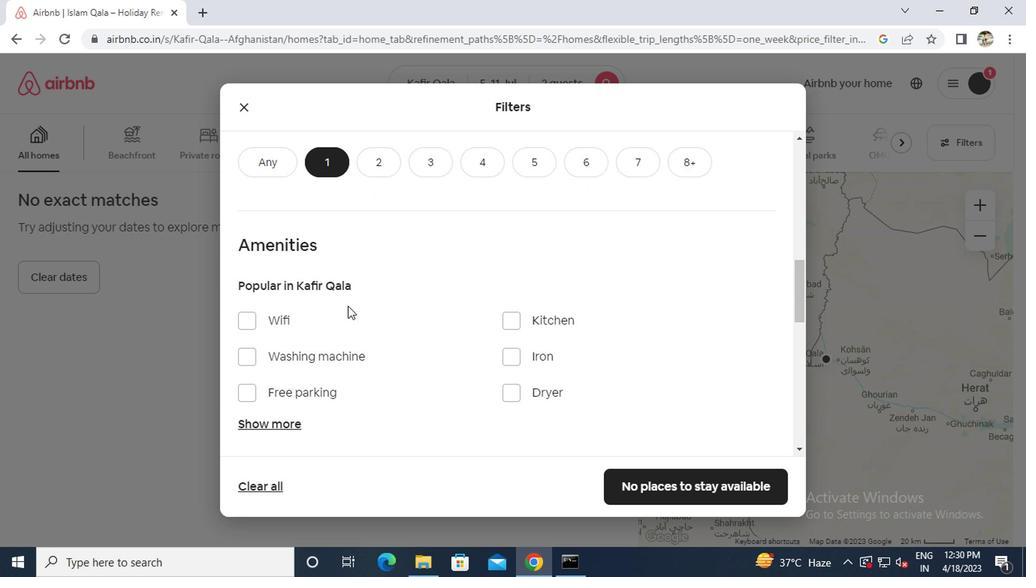 
Action: Mouse scrolled (347, 305) with delta (0, 0)
Screenshot: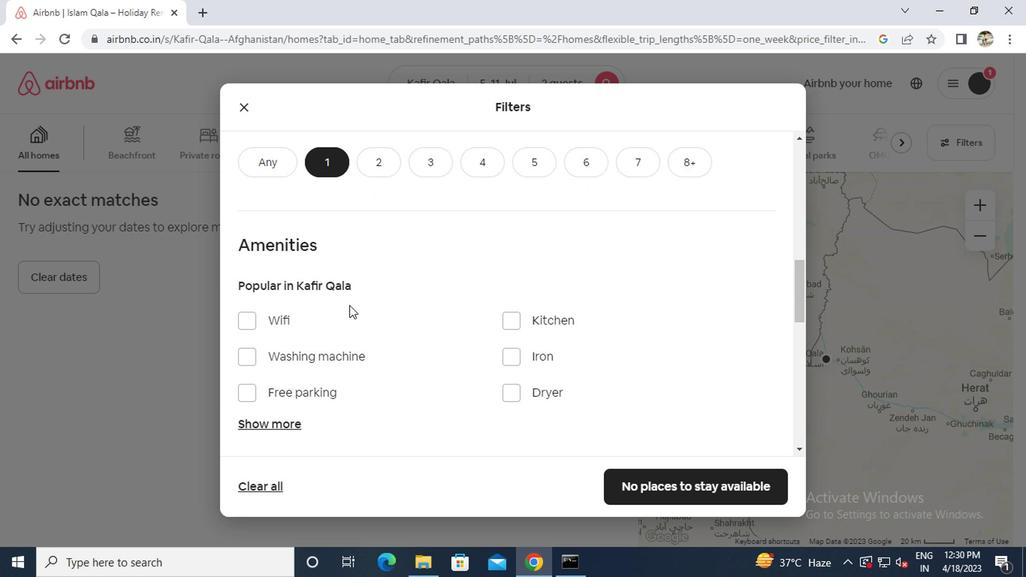 
Action: Mouse moved to (273, 349)
Screenshot: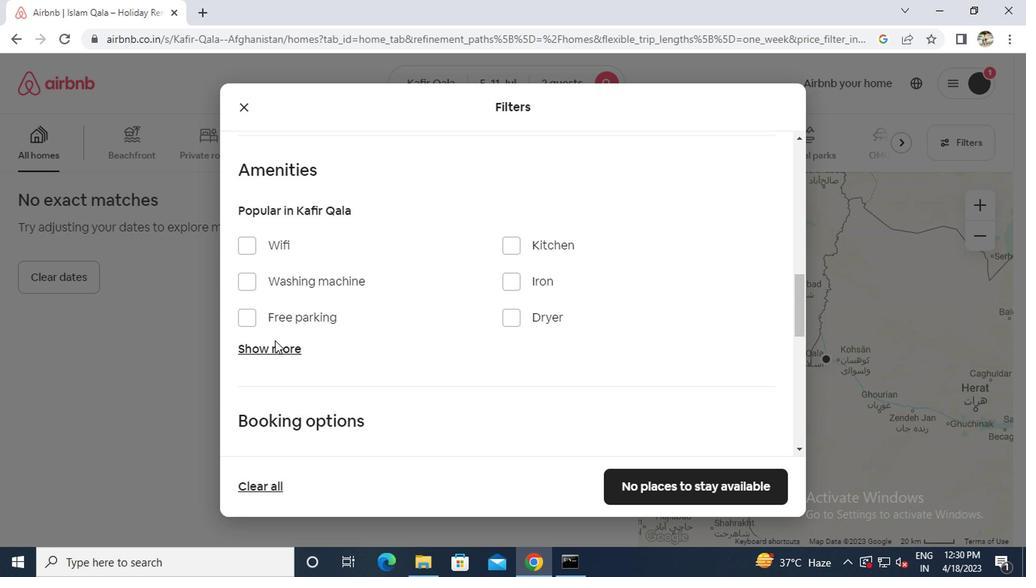 
Action: Mouse pressed left at (273, 349)
Screenshot: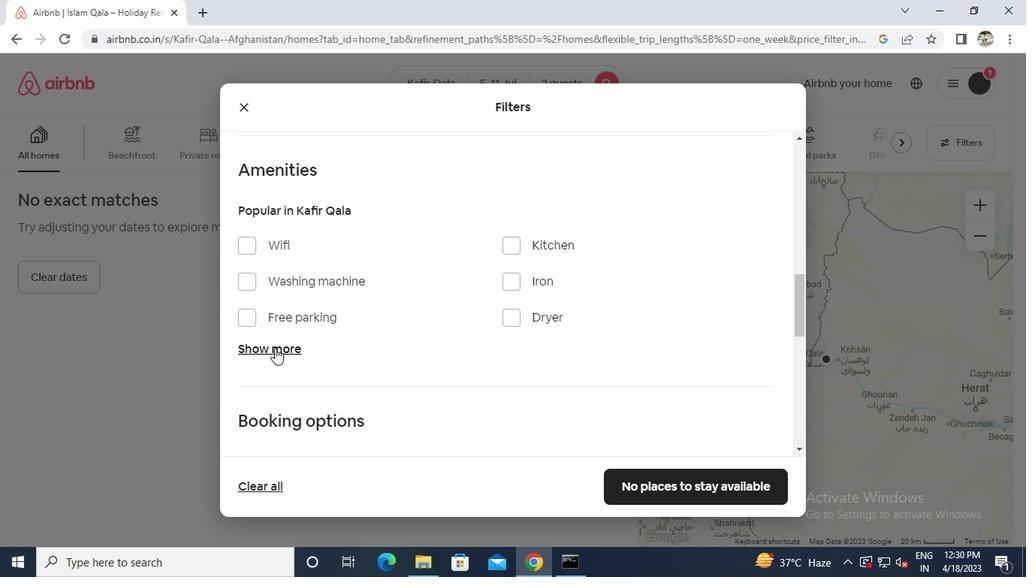 
Action: Mouse scrolled (273, 349) with delta (0, 0)
Screenshot: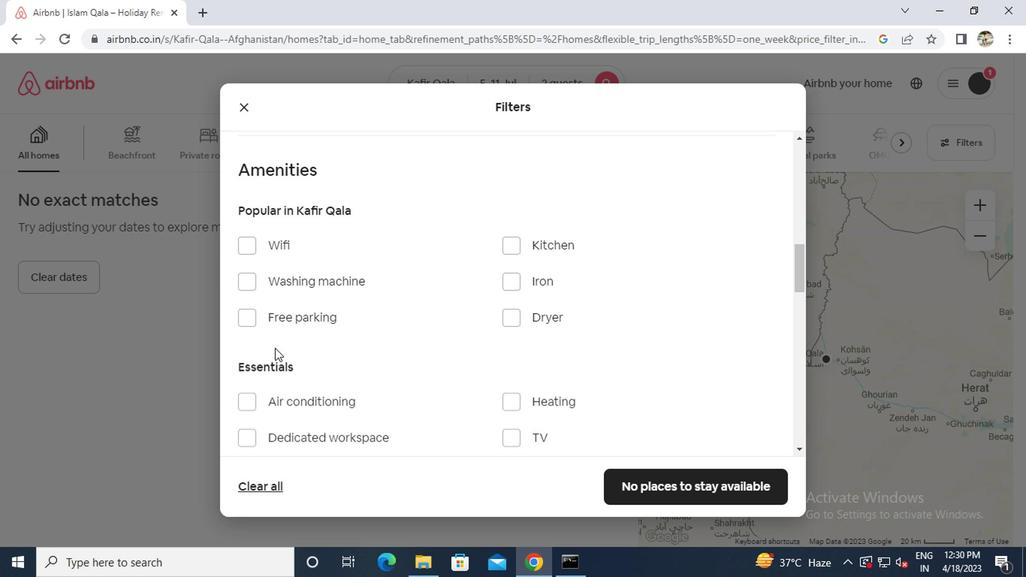 
Action: Mouse moved to (282, 333)
Screenshot: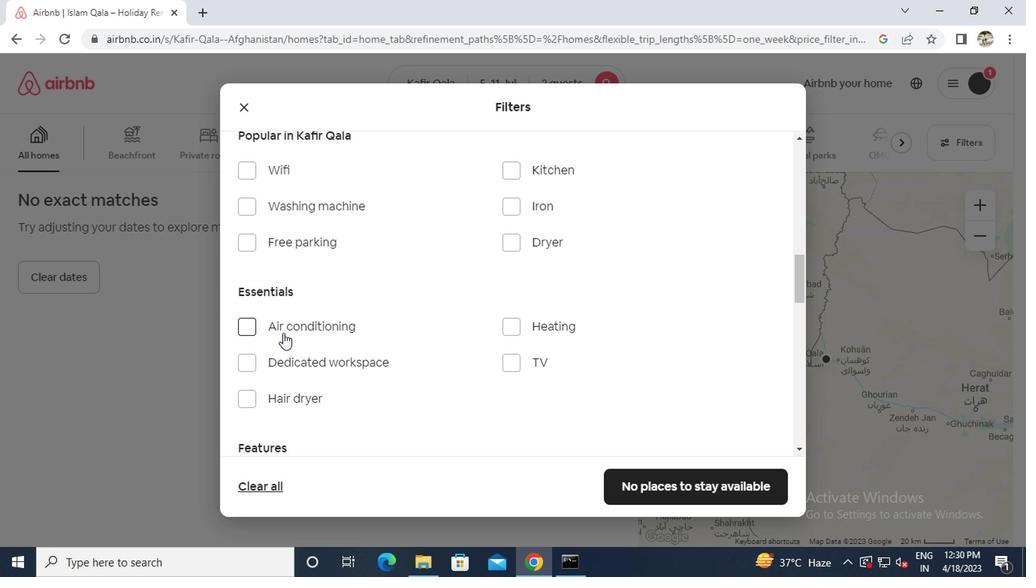 
Action: Mouse pressed left at (282, 333)
Screenshot: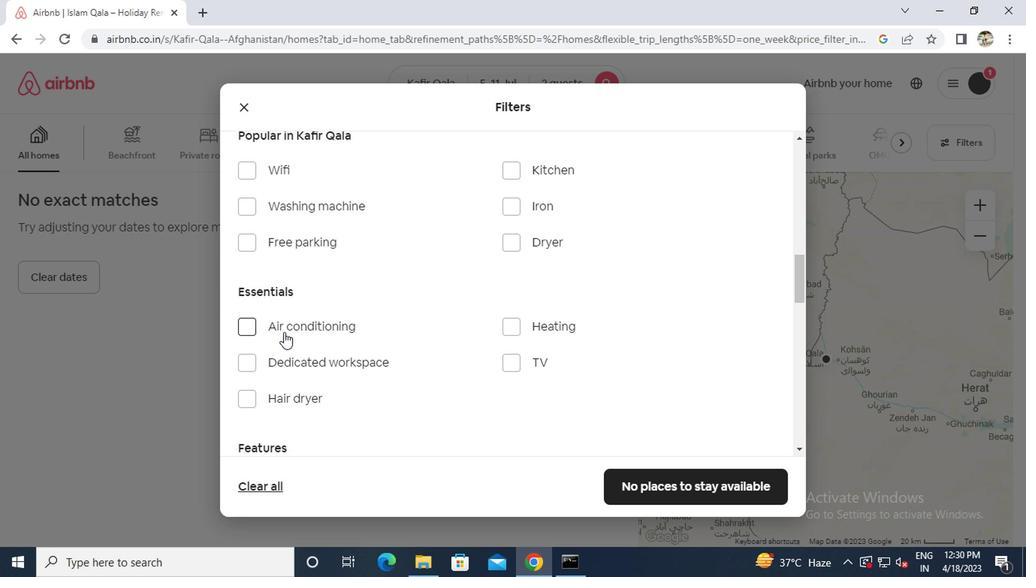 
Action: Mouse moved to (250, 176)
Screenshot: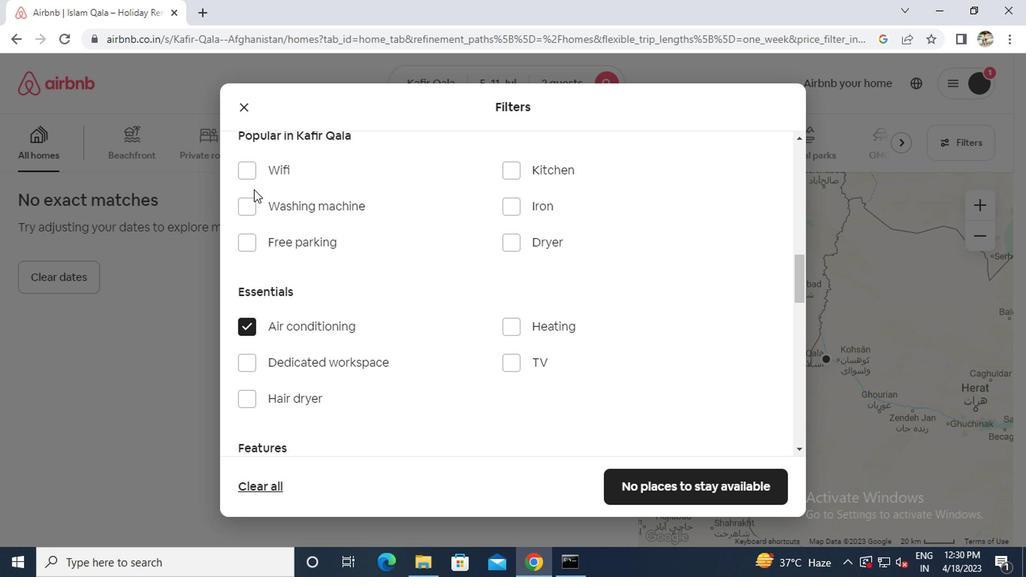 
Action: Mouse pressed left at (250, 176)
Screenshot: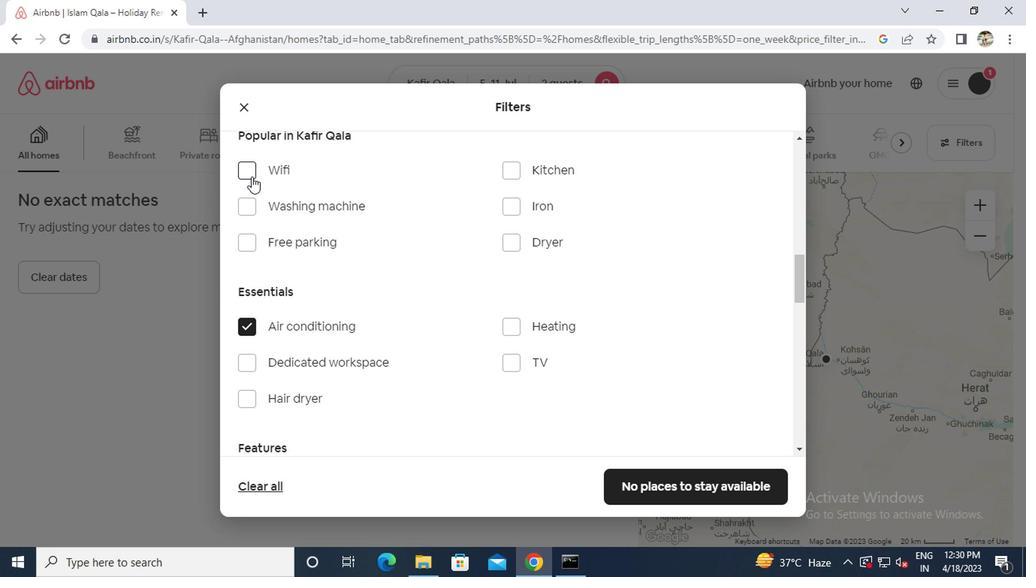 
Action: Mouse moved to (505, 169)
Screenshot: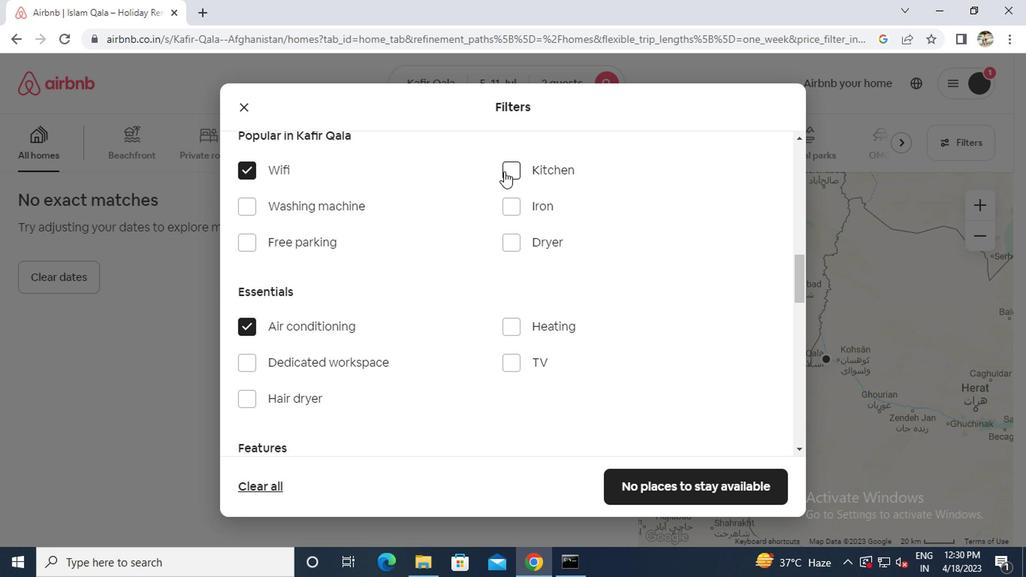 
Action: Mouse pressed left at (505, 169)
Screenshot: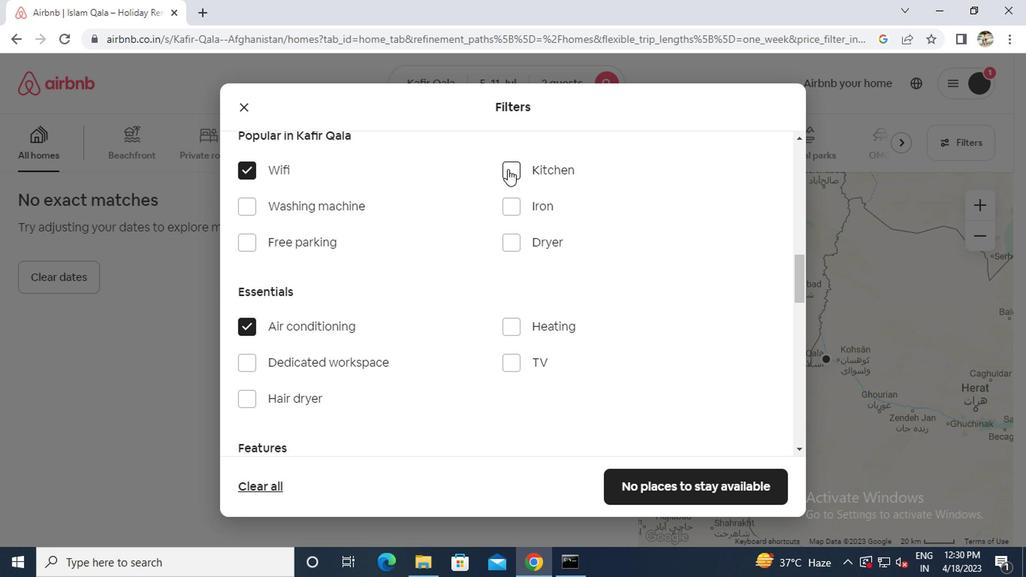 
Action: Mouse moved to (466, 207)
Screenshot: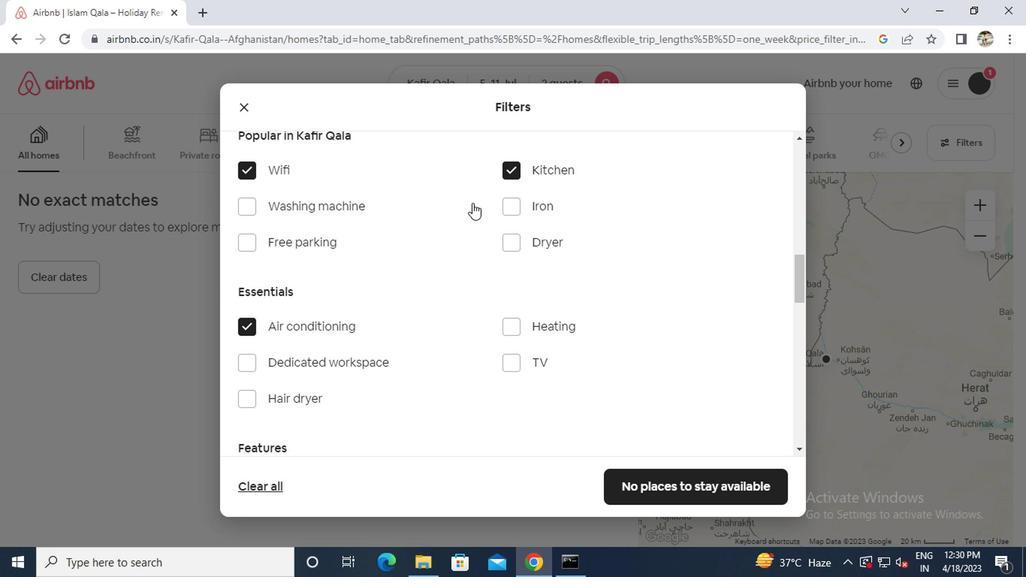
Action: Mouse scrolled (466, 206) with delta (0, -1)
Screenshot: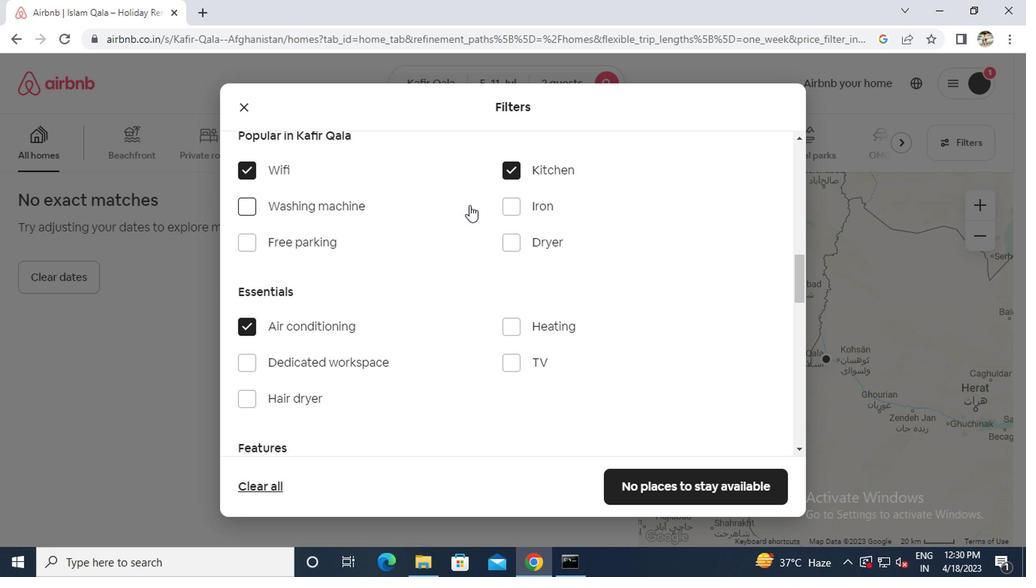 
Action: Mouse moved to (466, 207)
Screenshot: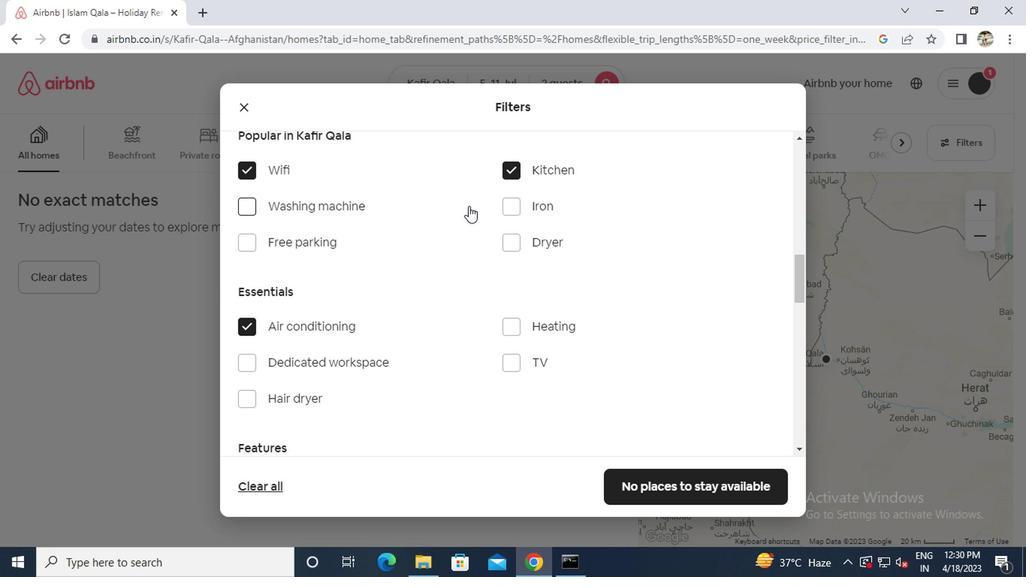 
Action: Mouse scrolled (466, 207) with delta (0, 0)
Screenshot: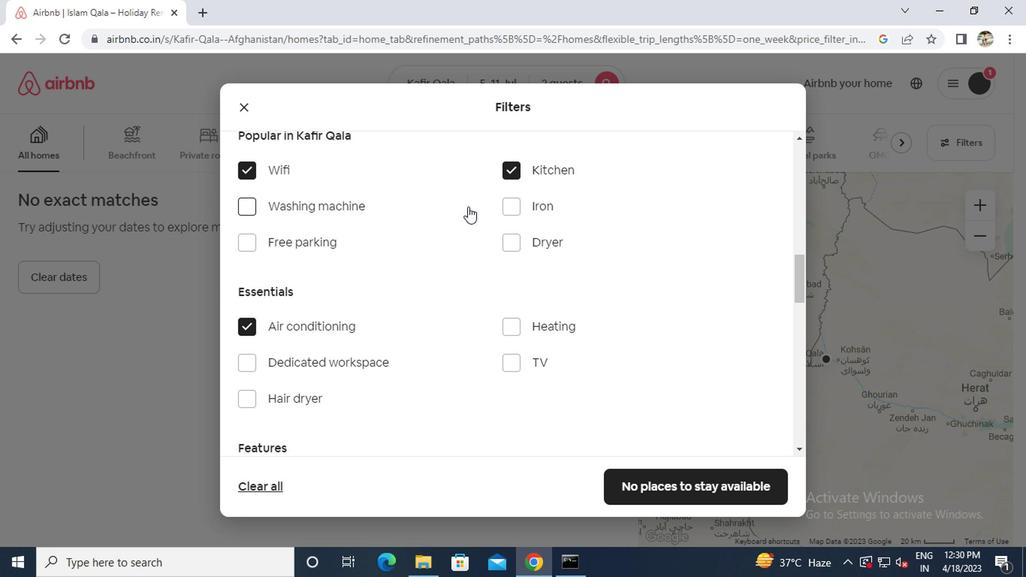 
Action: Mouse scrolled (466, 207) with delta (0, 0)
Screenshot: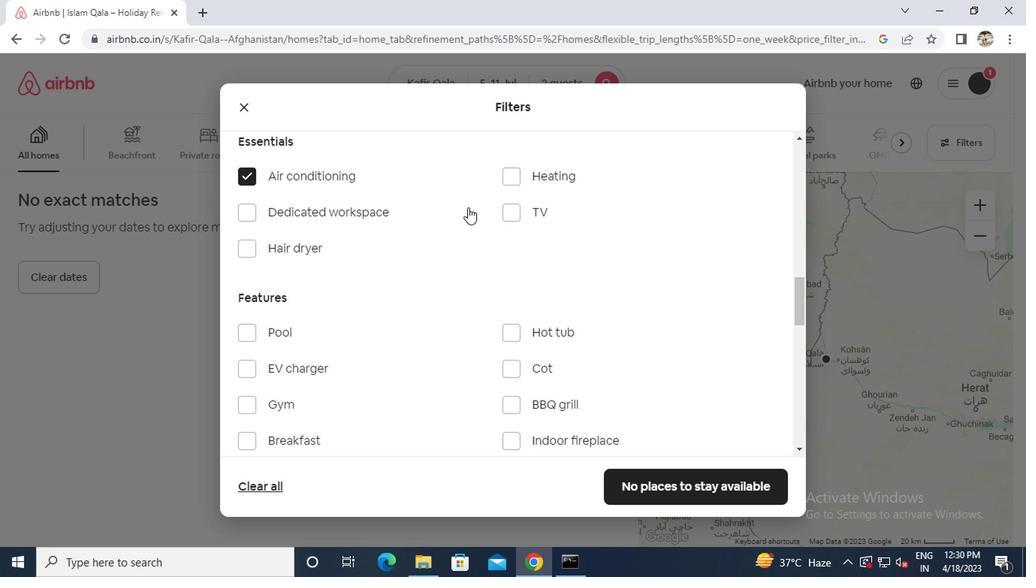 
Action: Mouse scrolled (466, 207) with delta (0, 0)
Screenshot: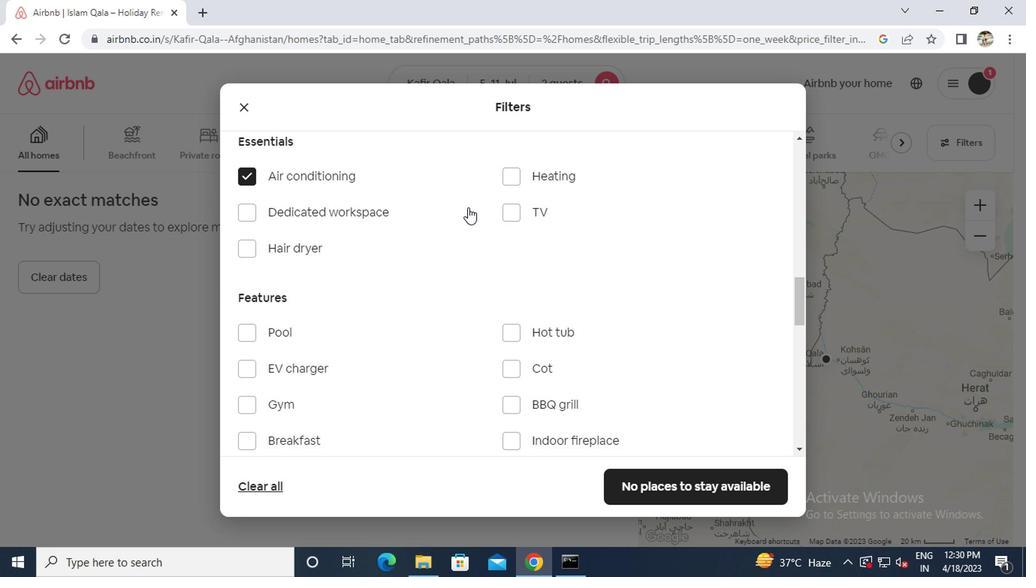 
Action: Mouse scrolled (466, 207) with delta (0, 0)
Screenshot: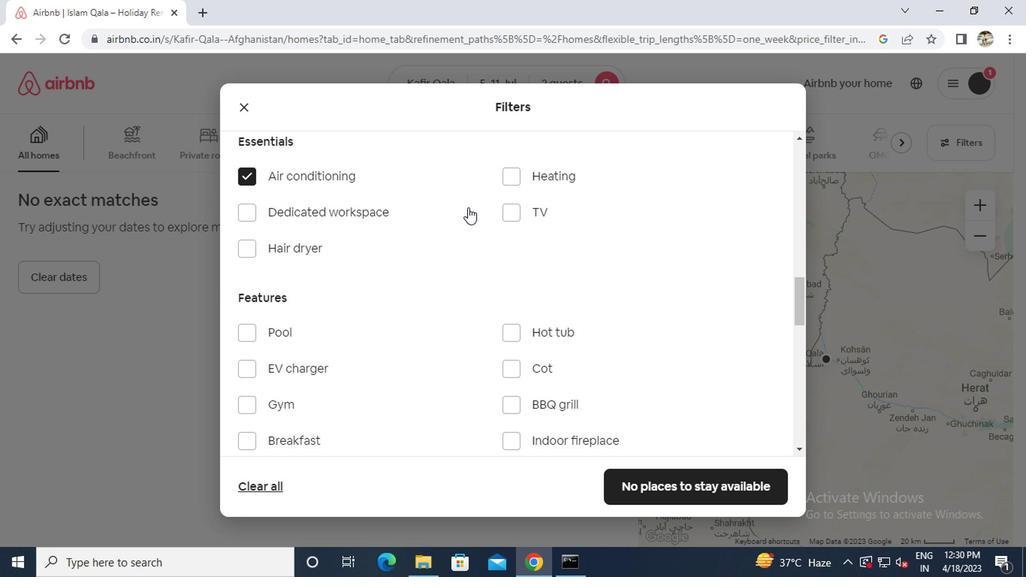 
Action: Mouse scrolled (466, 207) with delta (0, 0)
Screenshot: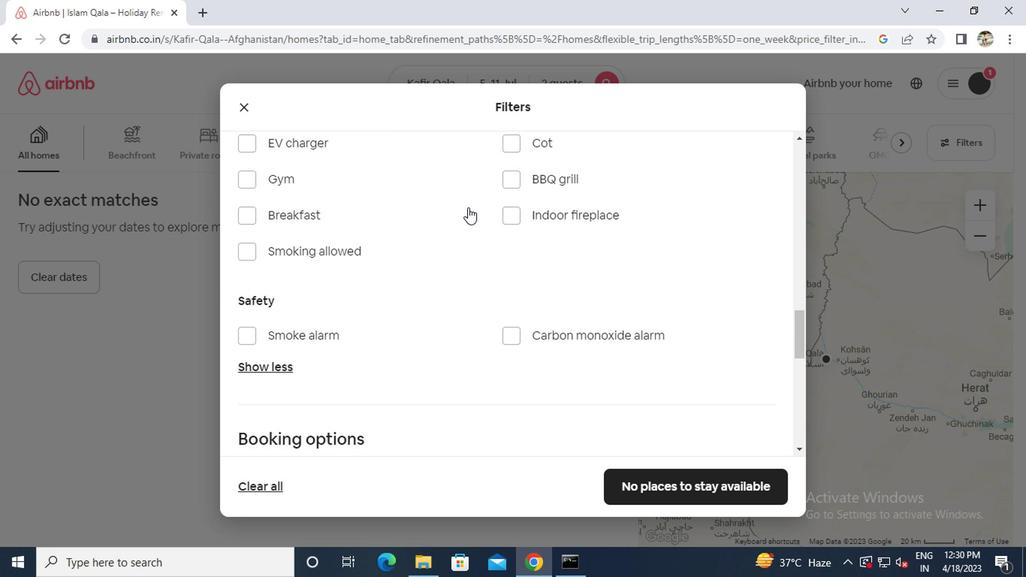 
Action: Mouse scrolled (466, 207) with delta (0, 0)
Screenshot: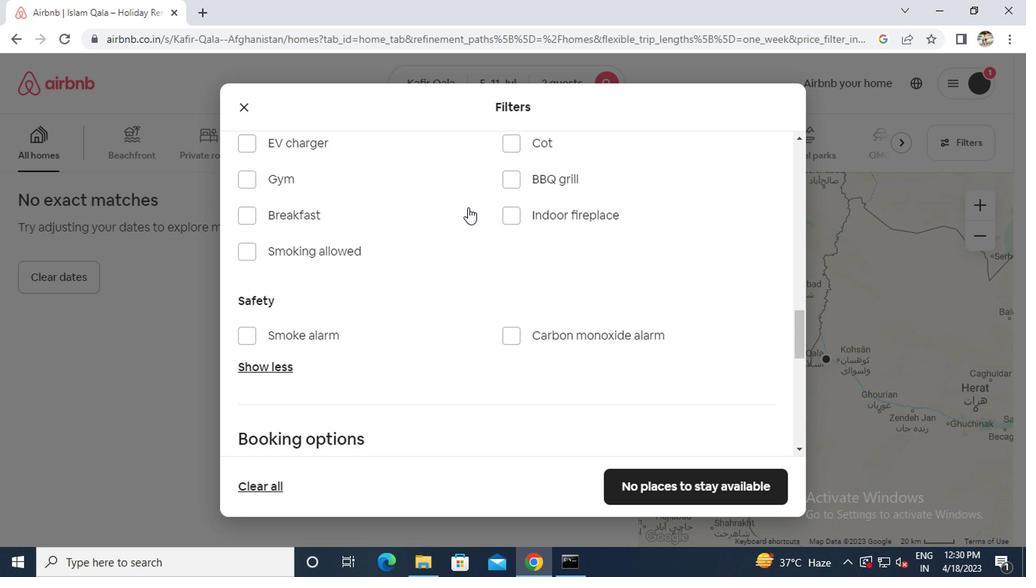 
Action: Mouse scrolled (466, 207) with delta (0, 0)
Screenshot: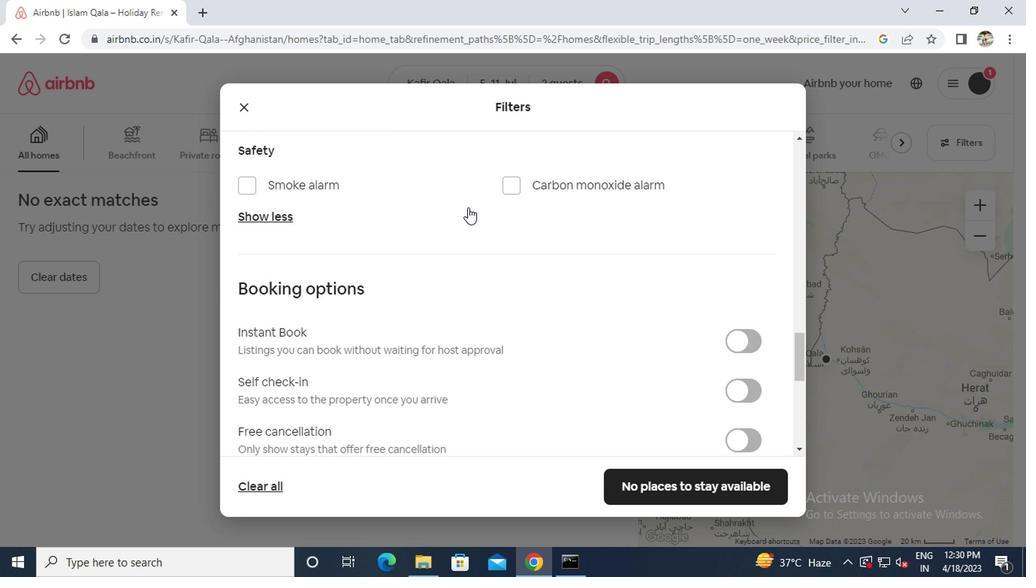 
Action: Mouse scrolled (466, 207) with delta (0, 0)
Screenshot: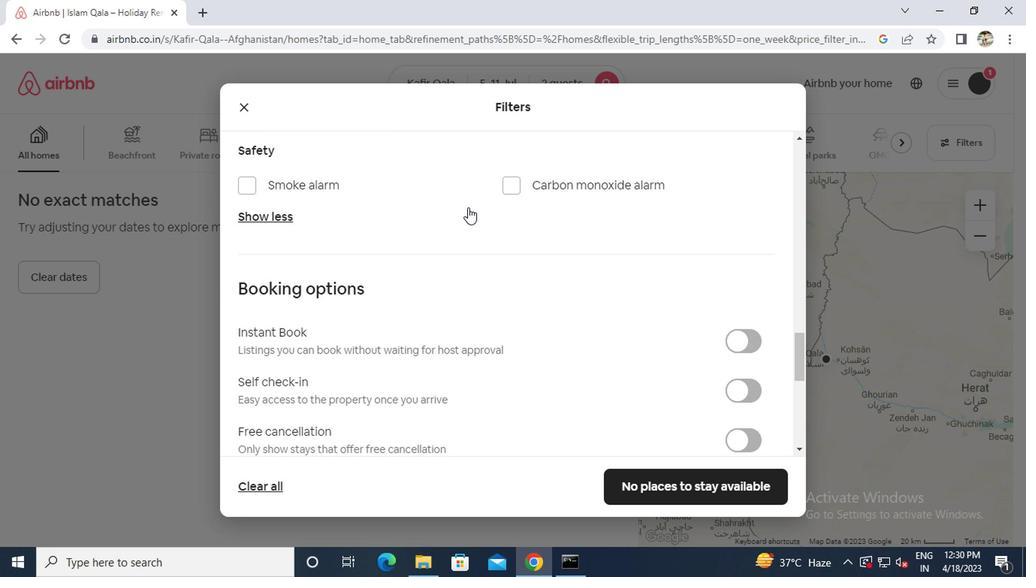 
Action: Mouse moved to (727, 240)
Screenshot: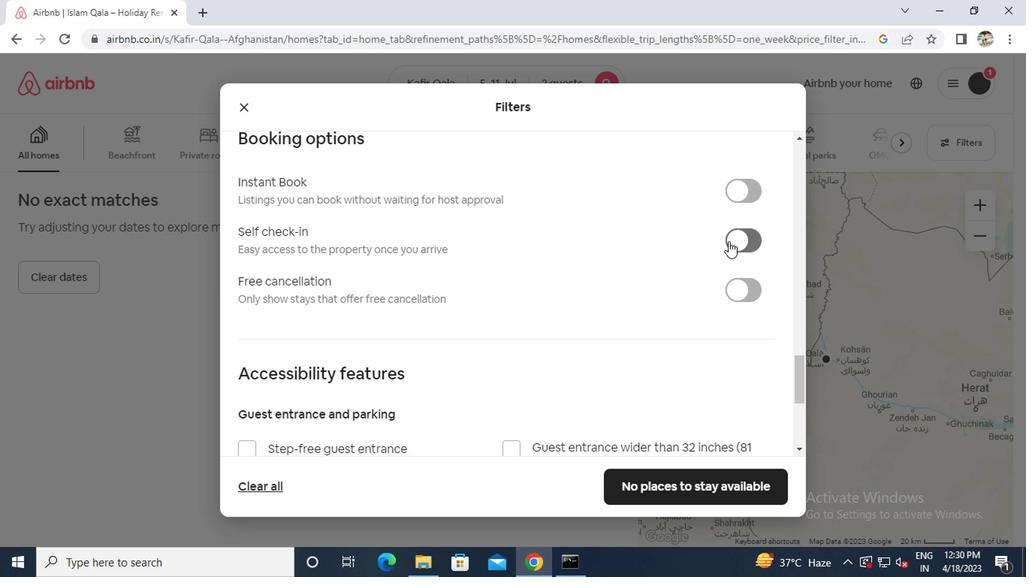 
Action: Mouse pressed left at (727, 240)
Screenshot: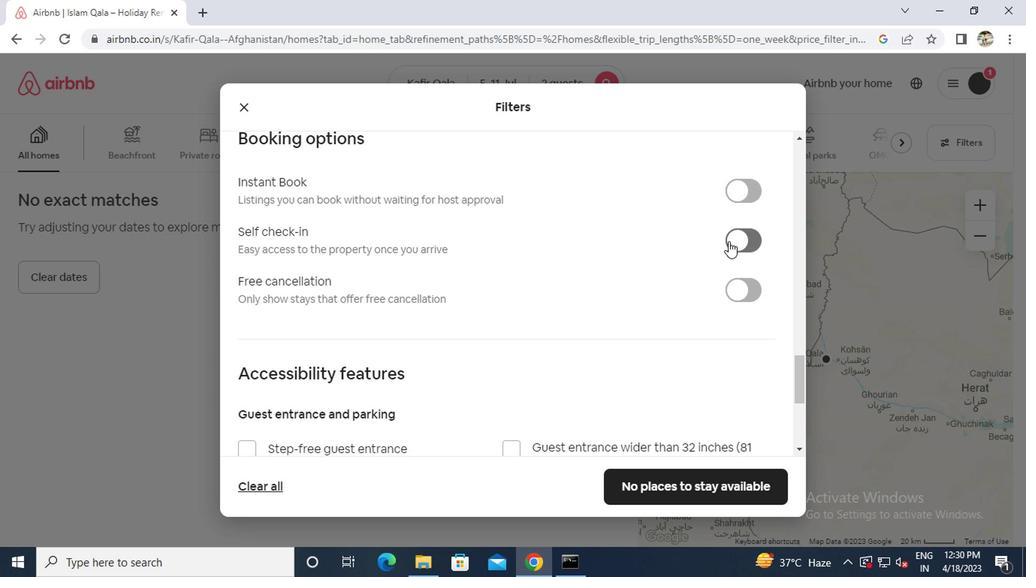 
Action: Mouse moved to (414, 280)
Screenshot: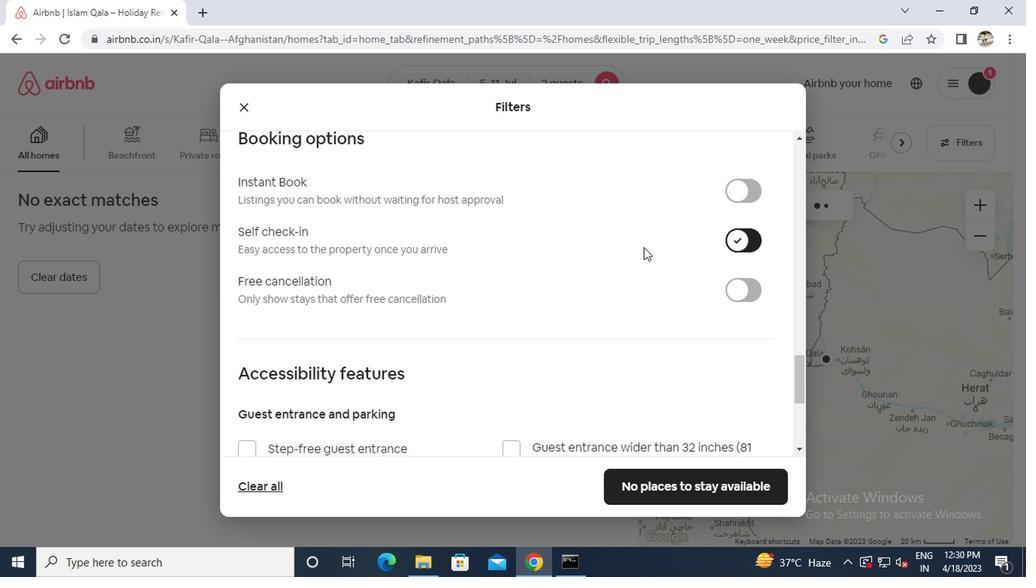 
Action: Mouse scrolled (414, 280) with delta (0, 0)
Screenshot: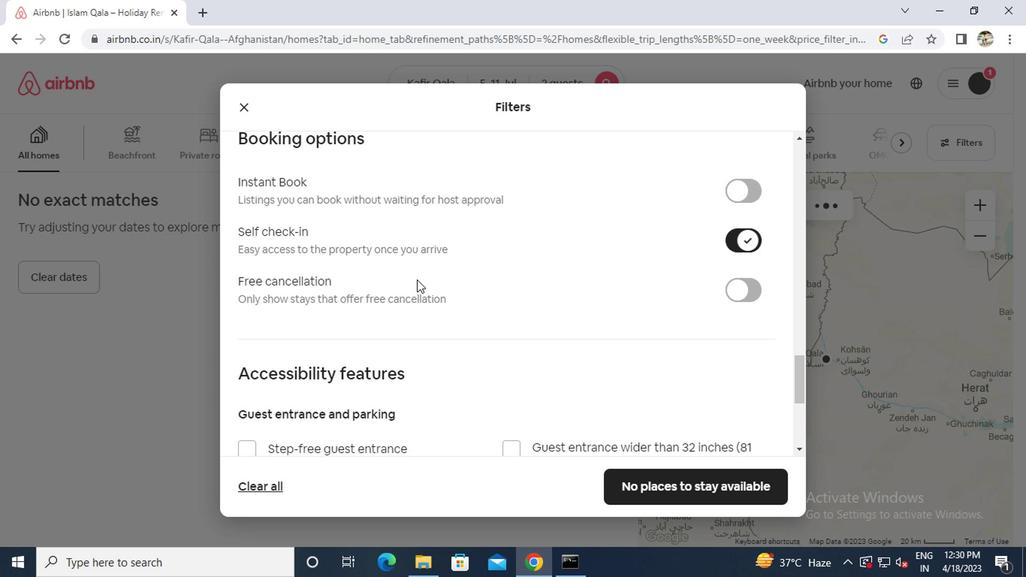 
Action: Mouse scrolled (414, 280) with delta (0, 0)
Screenshot: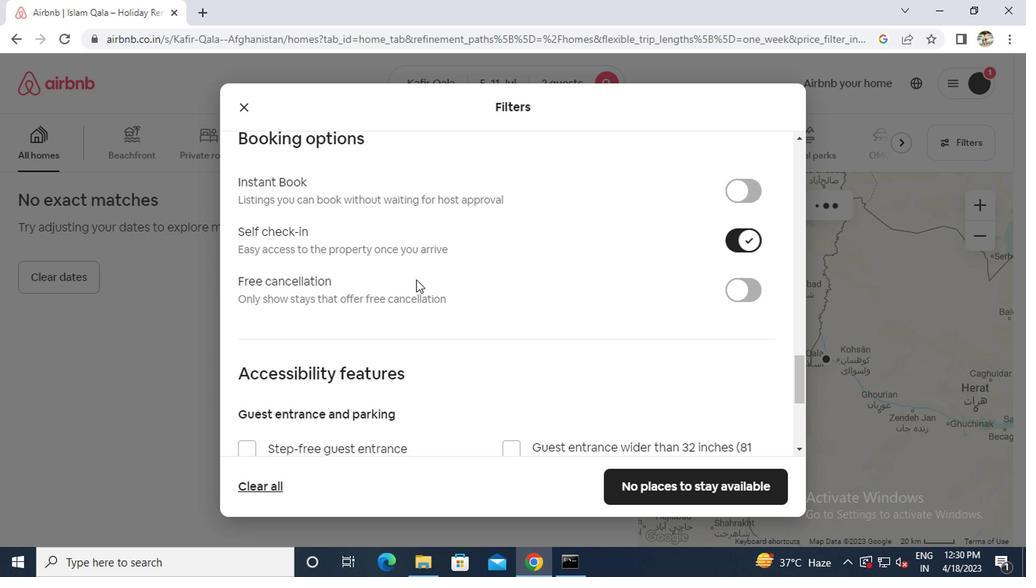 
Action: Mouse scrolled (414, 280) with delta (0, 0)
Screenshot: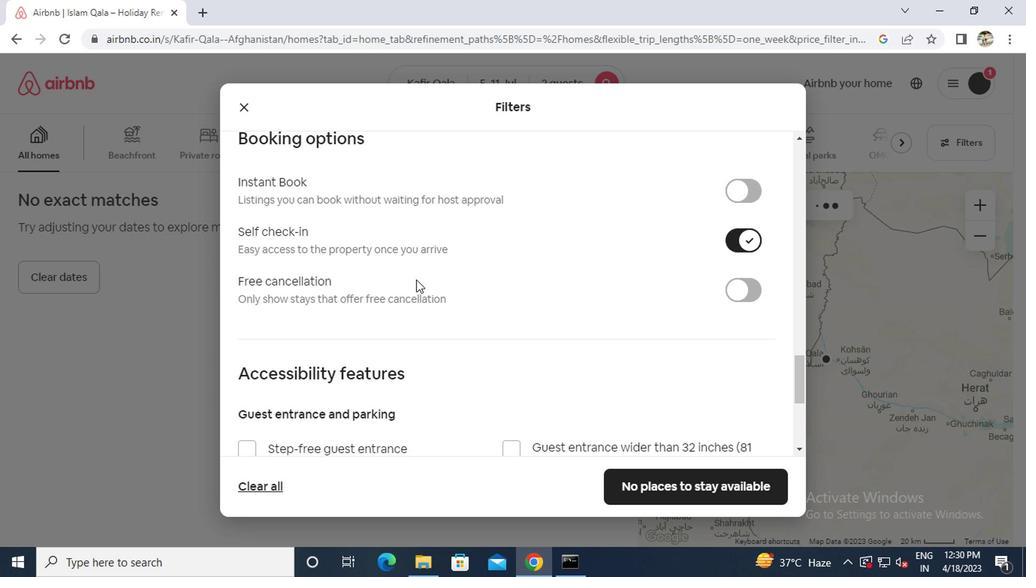 
Action: Mouse scrolled (414, 280) with delta (0, 0)
Screenshot: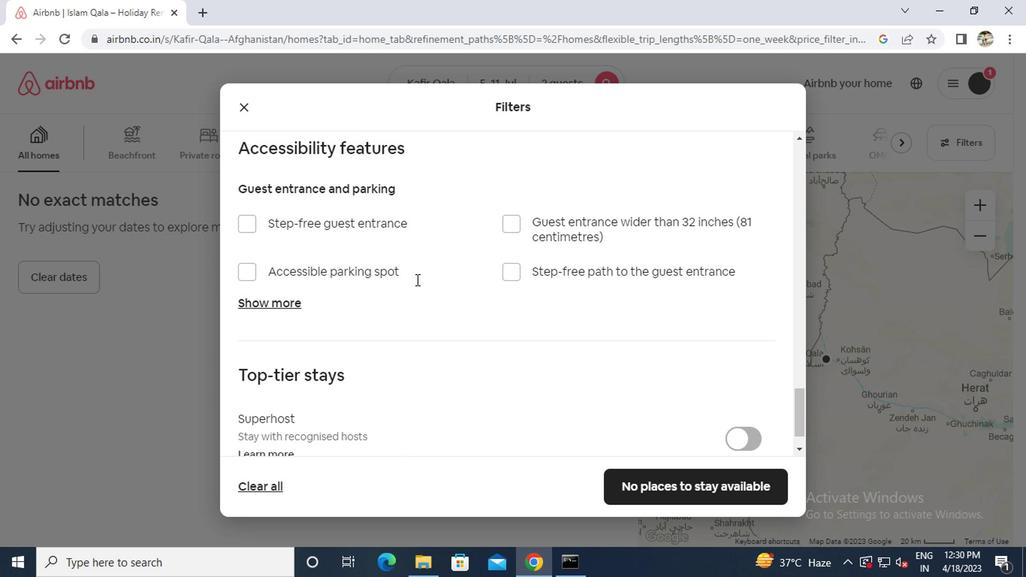
Action: Mouse scrolled (414, 280) with delta (0, 0)
Screenshot: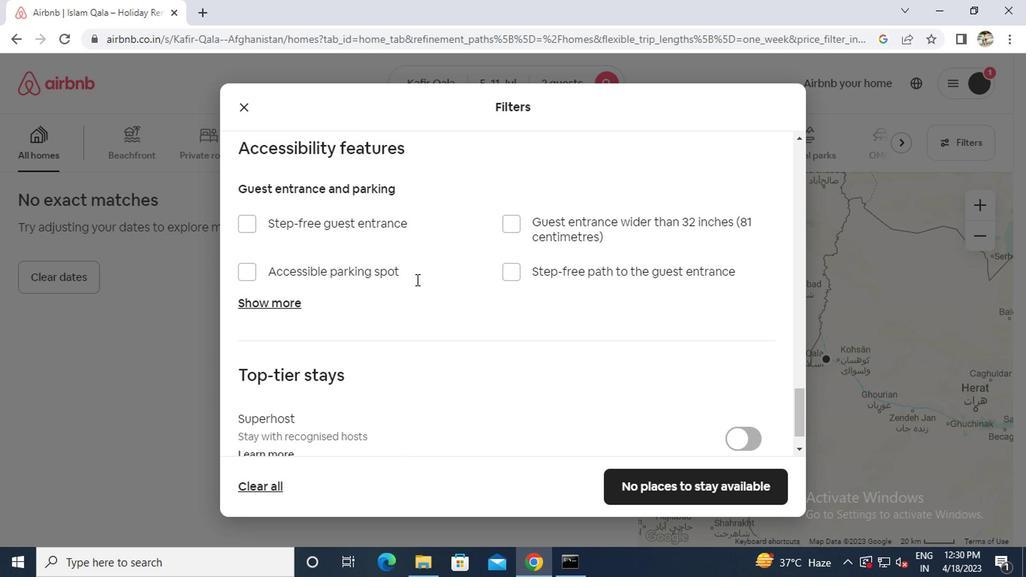 
Action: Mouse moved to (413, 281)
Screenshot: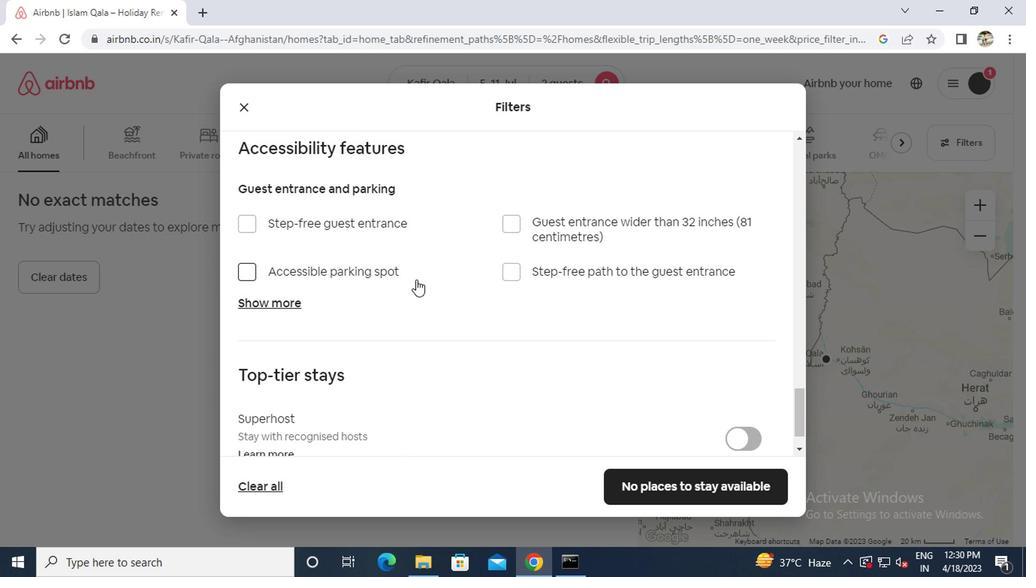 
Action: Mouse scrolled (413, 280) with delta (0, -1)
Screenshot: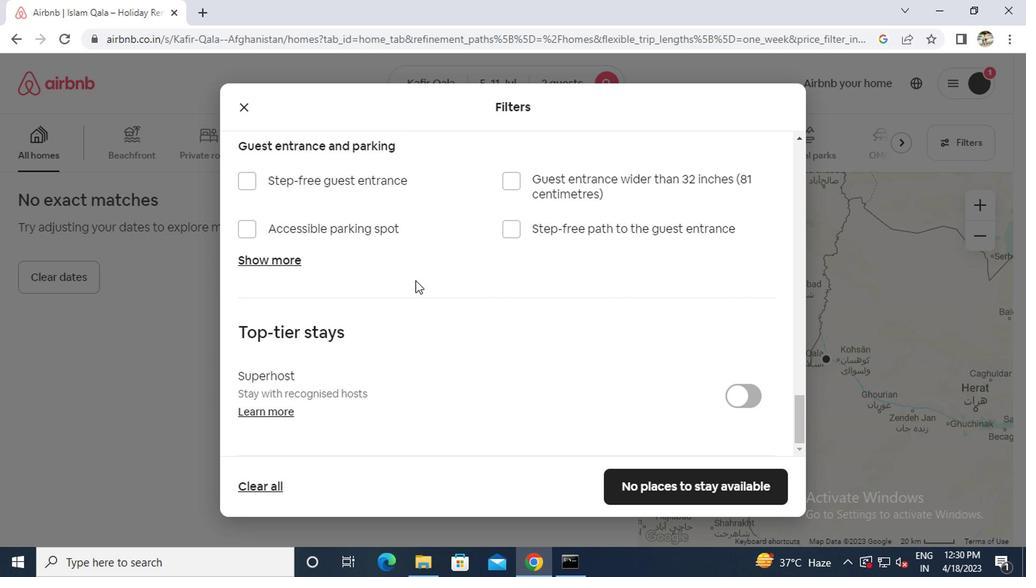 
Action: Mouse scrolled (413, 280) with delta (0, -1)
Screenshot: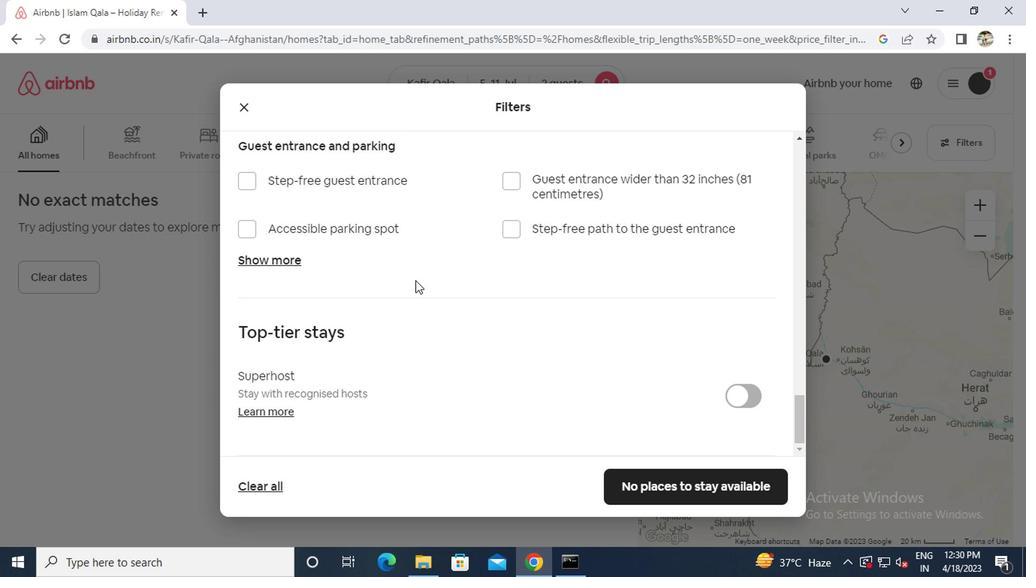 
Action: Mouse scrolled (413, 280) with delta (0, -1)
Screenshot: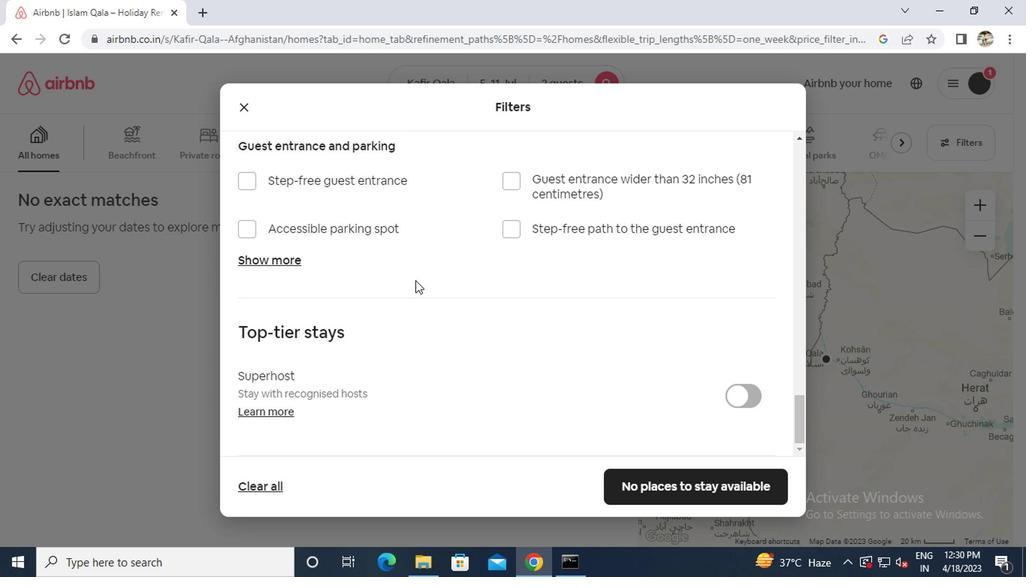 
Action: Mouse moved to (634, 488)
Screenshot: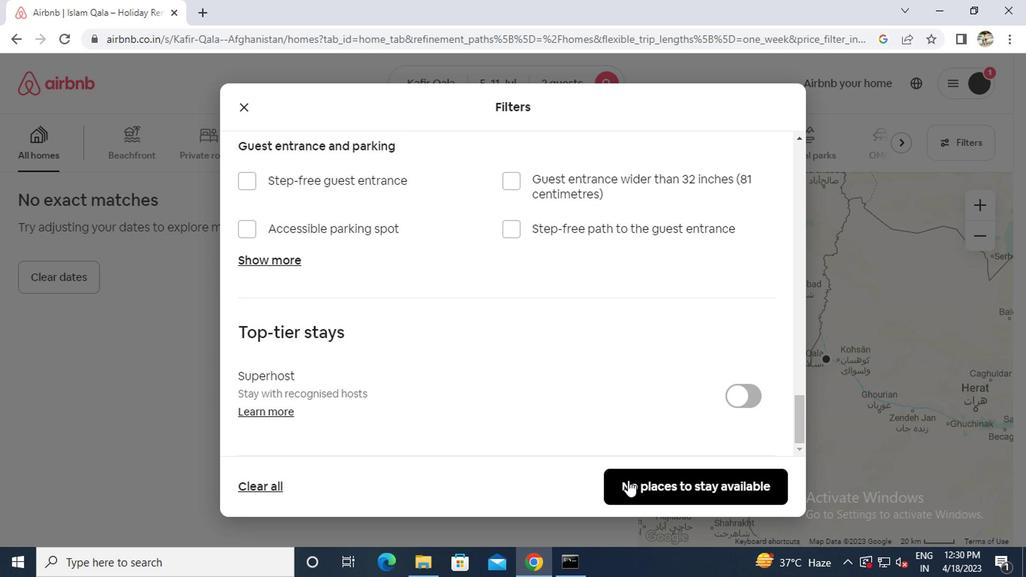 
Action: Mouse pressed left at (634, 488)
Screenshot: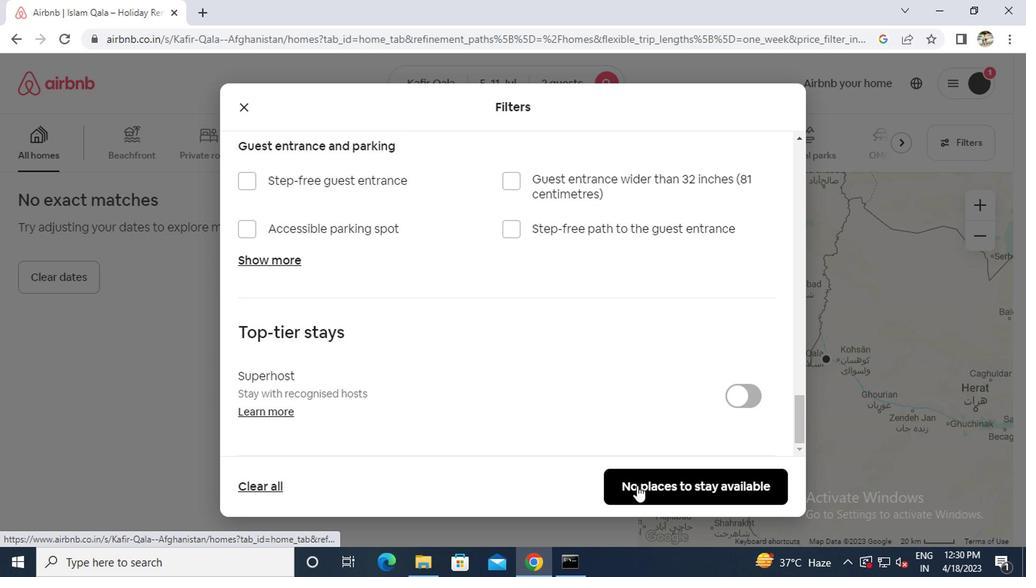 
Action: Mouse moved to (555, 453)
Screenshot: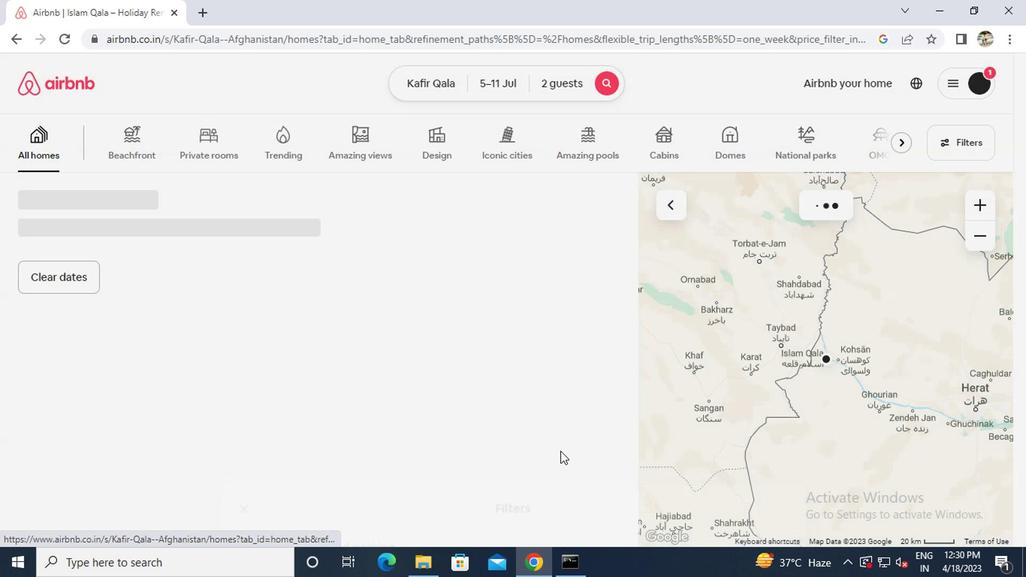 
